 Task: Create a new task in Outlook with the subject 'New Employee Forms' and add a hyperlink to the text 'Mandatory form for the new employee to fill within 12 days.'
Action: Mouse moved to (10, 149)
Screenshot: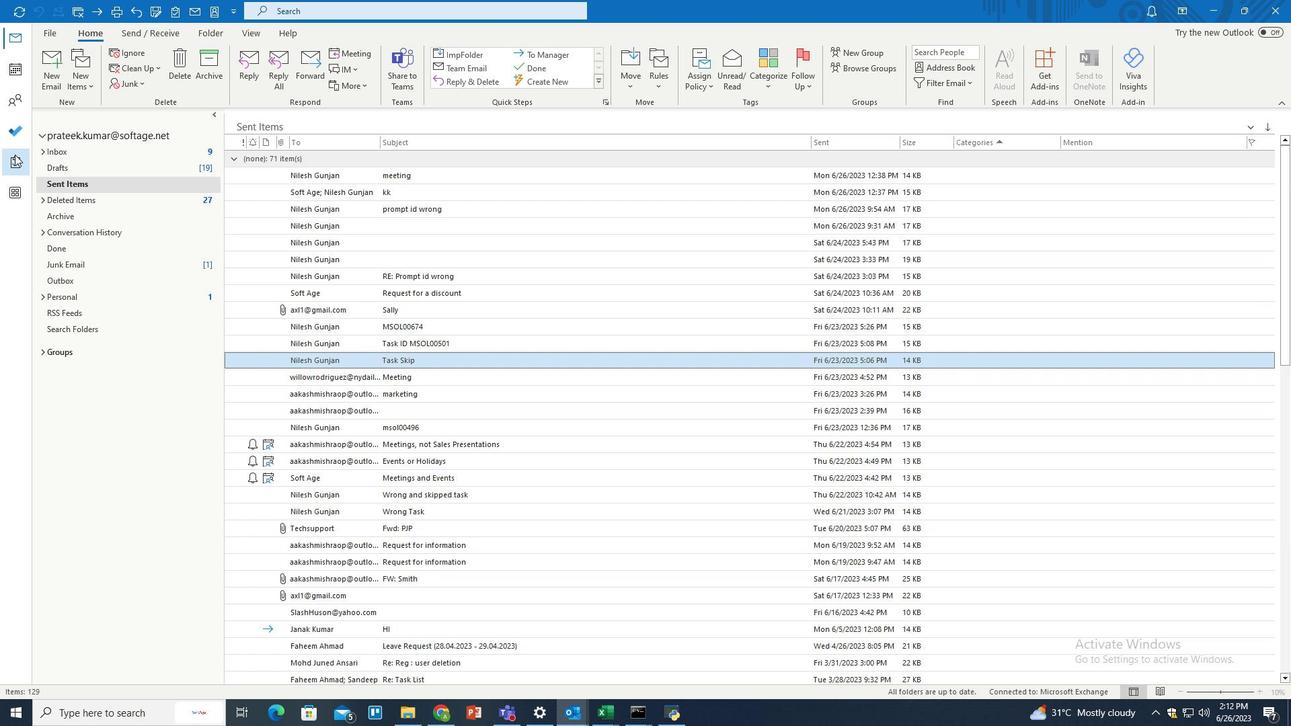 
Action: Mouse pressed left at (10, 149)
Screenshot: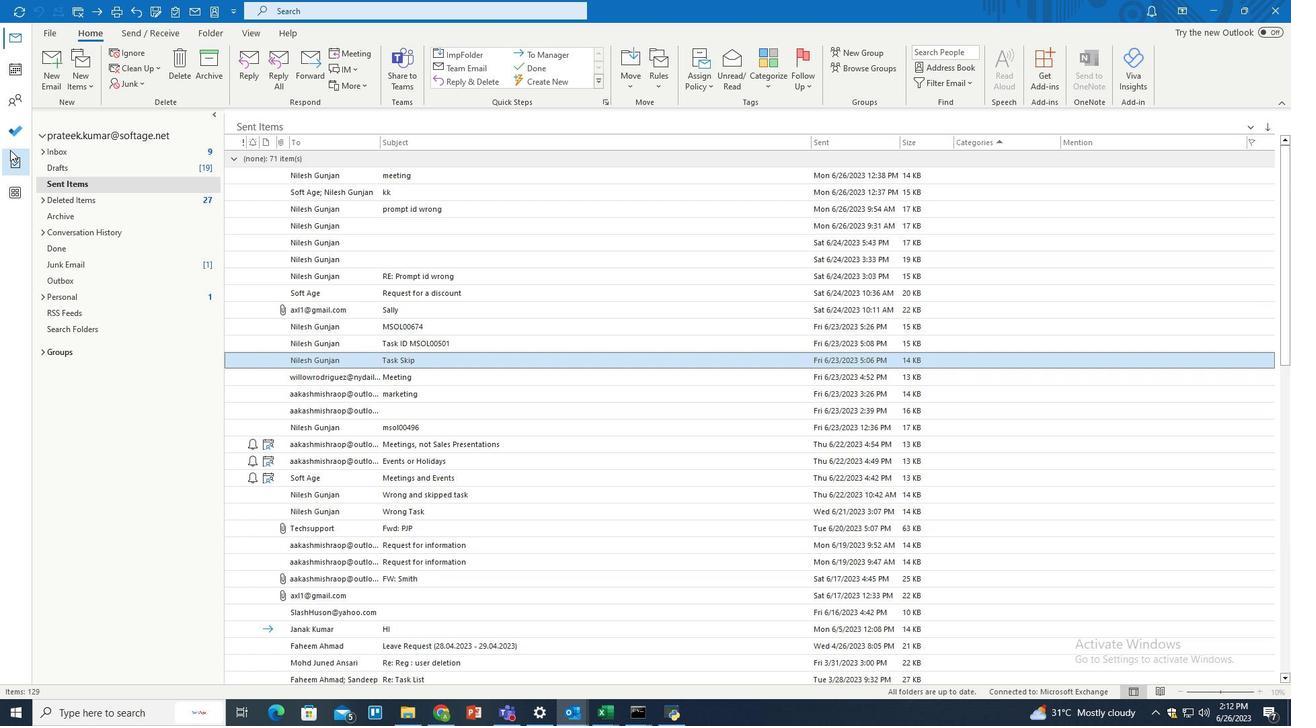 
Action: Mouse moved to (51, 68)
Screenshot: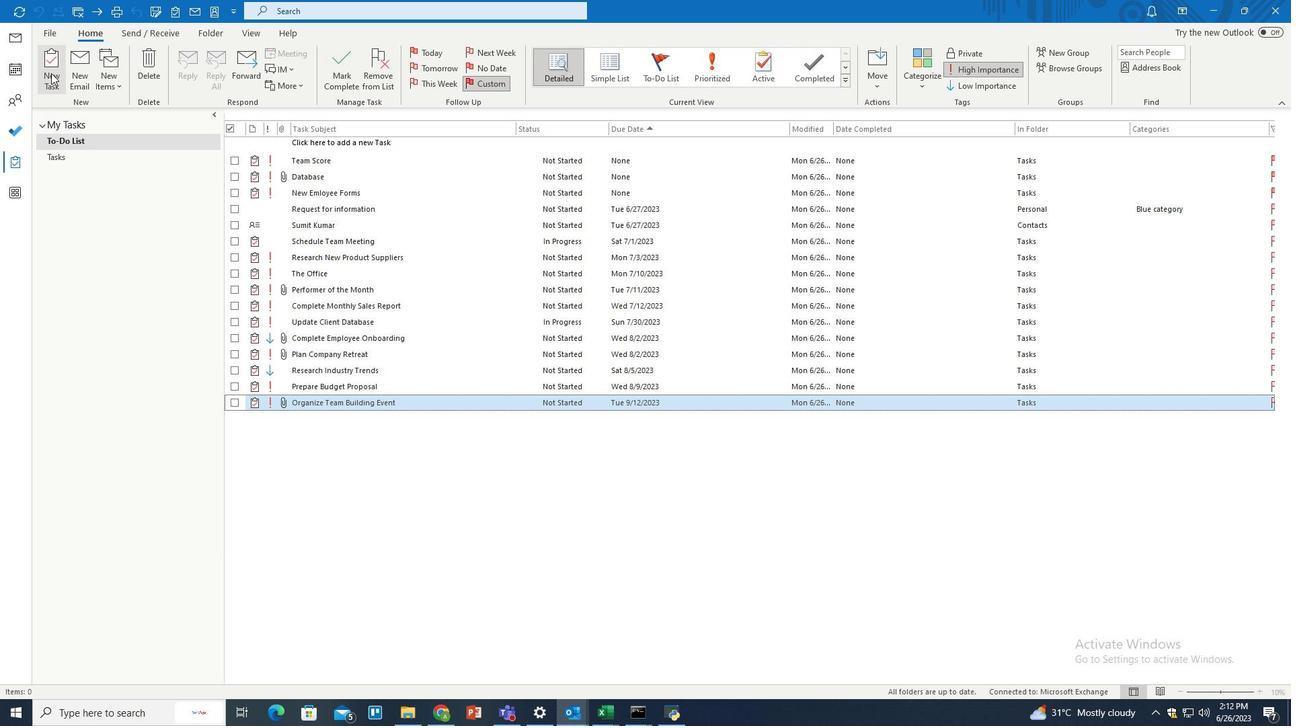 
Action: Mouse pressed left at (51, 68)
Screenshot: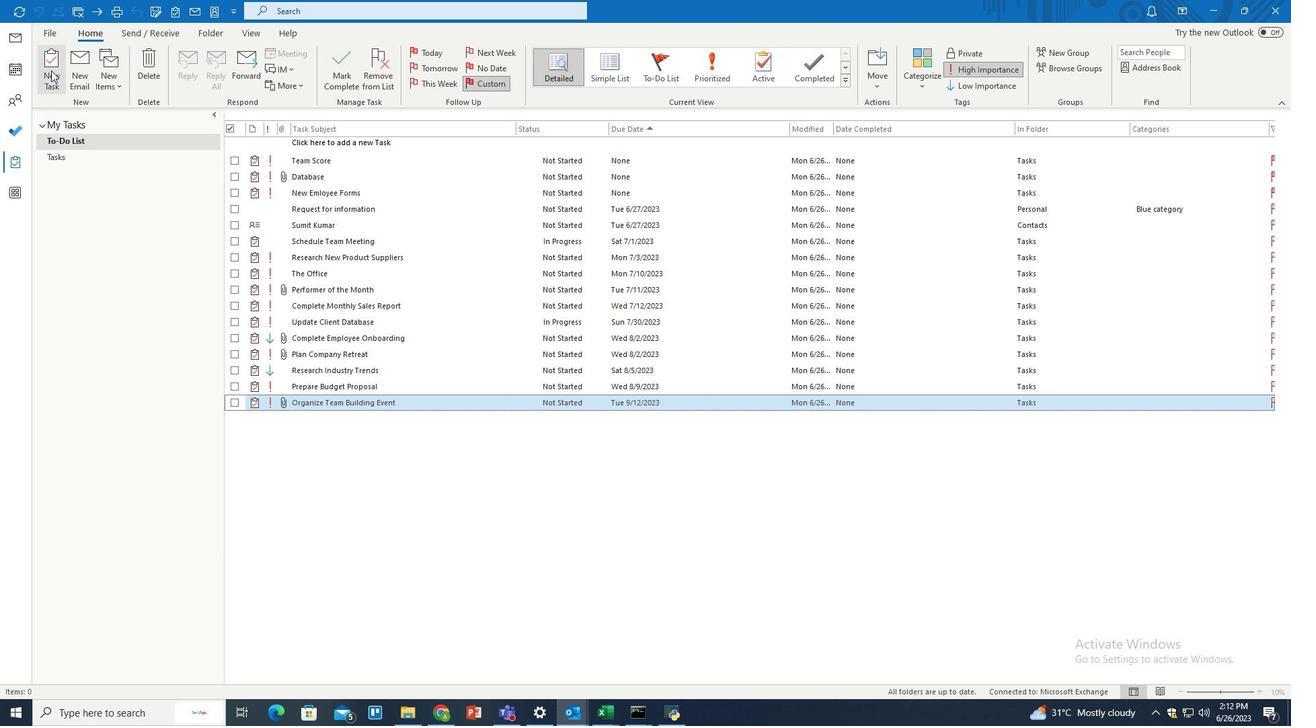 
Action: Mouse moved to (245, 135)
Screenshot: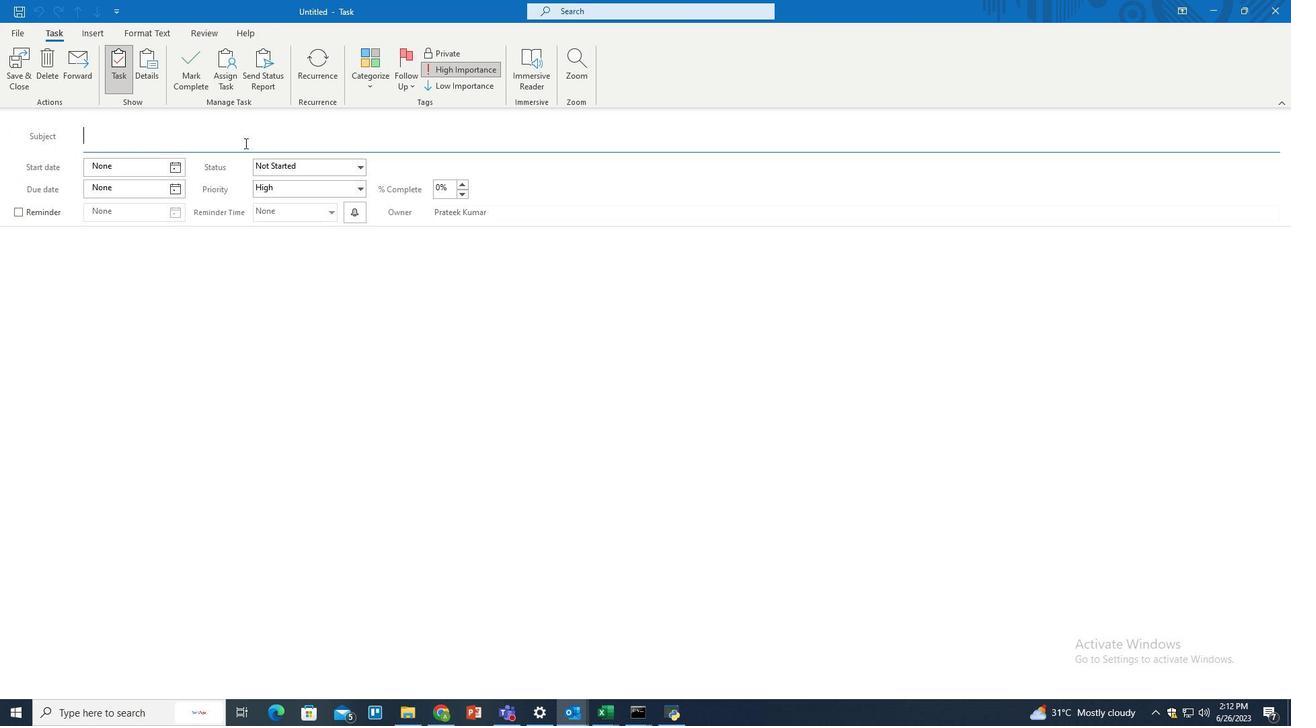 
Action: Mouse pressed left at (245, 135)
Screenshot: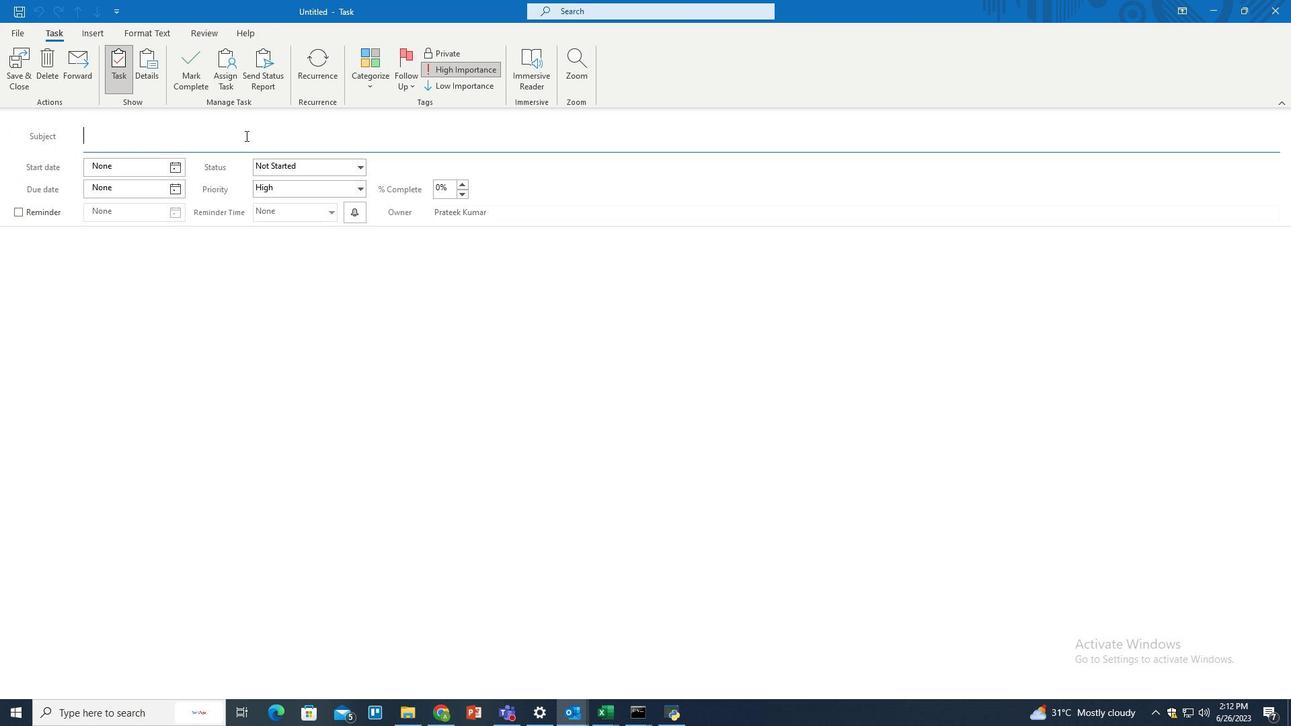 
Action: Mouse moved to (248, 137)
Screenshot: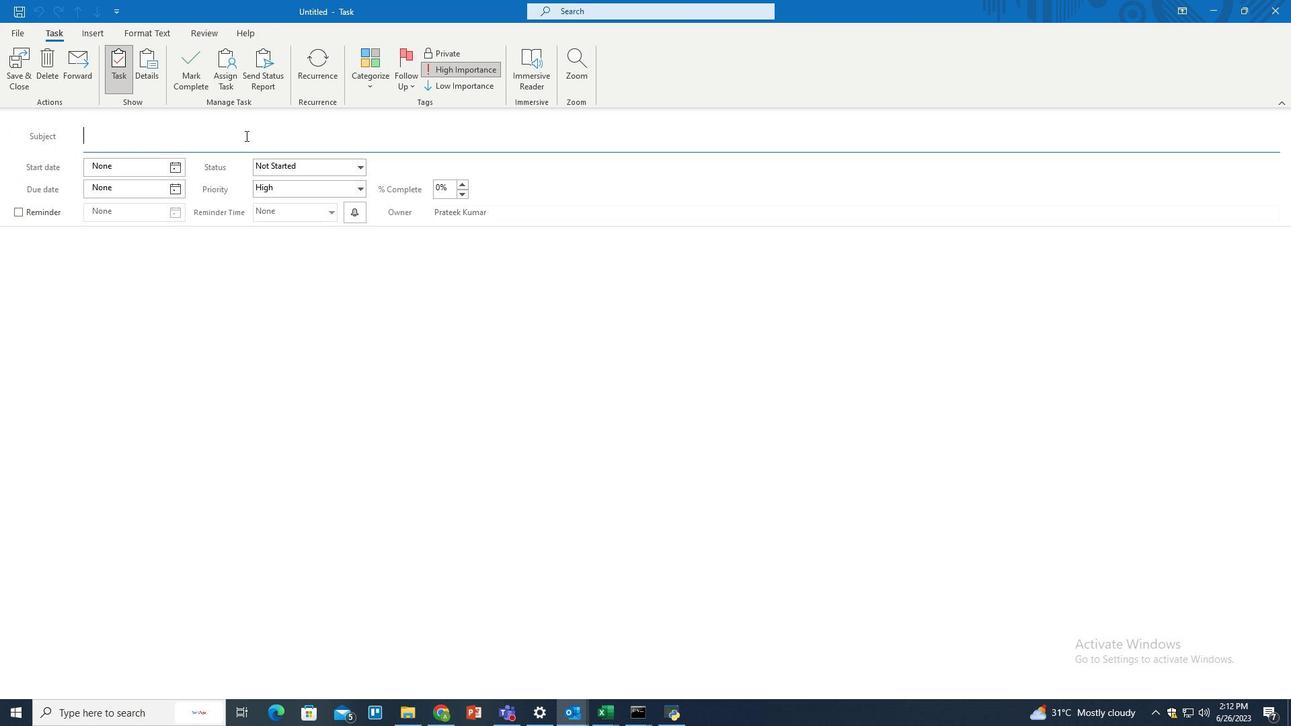 
Action: Key pressed <Key.shift>New<Key.space><Key.shift>Emloyee<Key.space><Key.shift>Forms
Screenshot: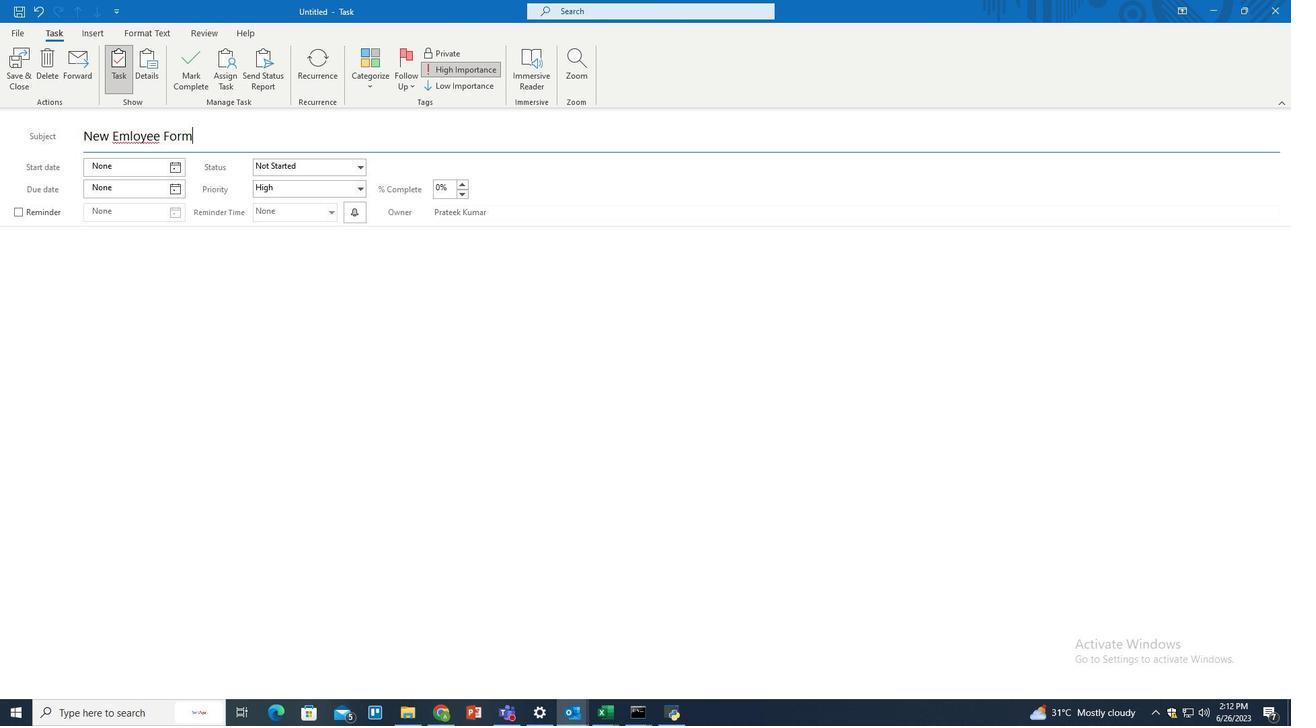 
Action: Mouse moved to (297, 273)
Screenshot: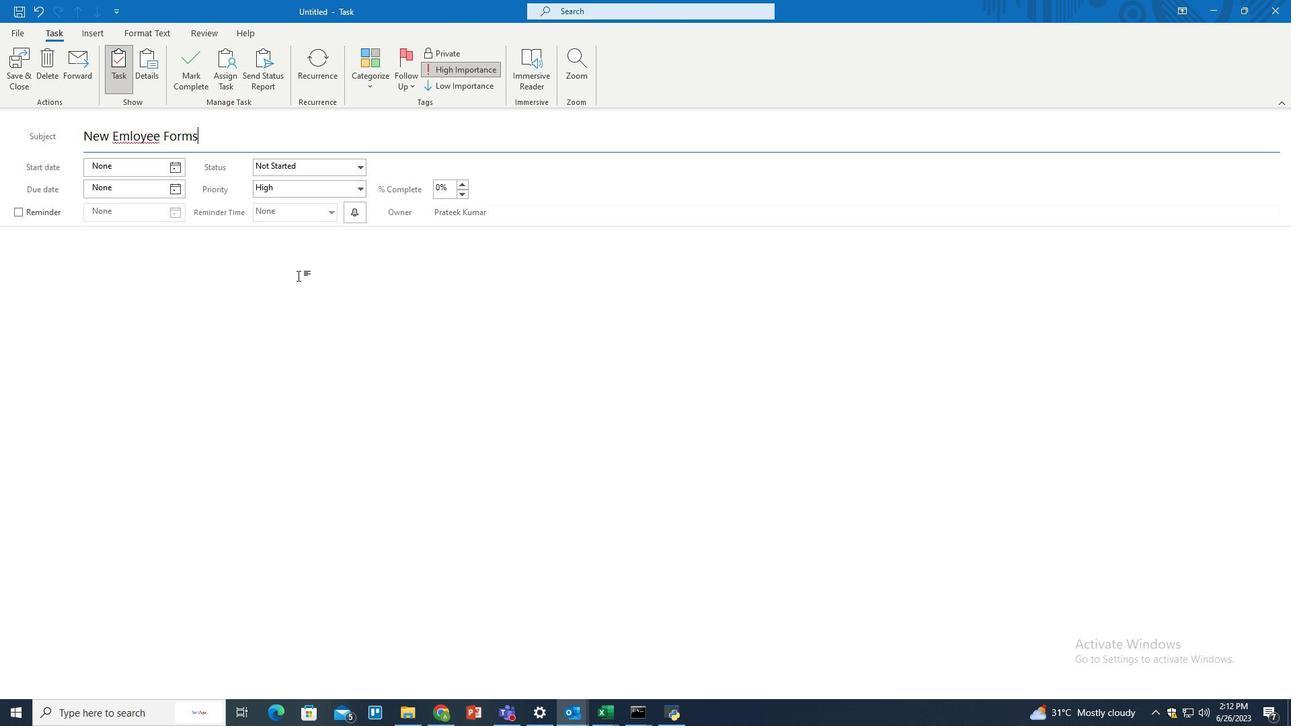 
Action: Mouse pressed left at (297, 273)
Screenshot: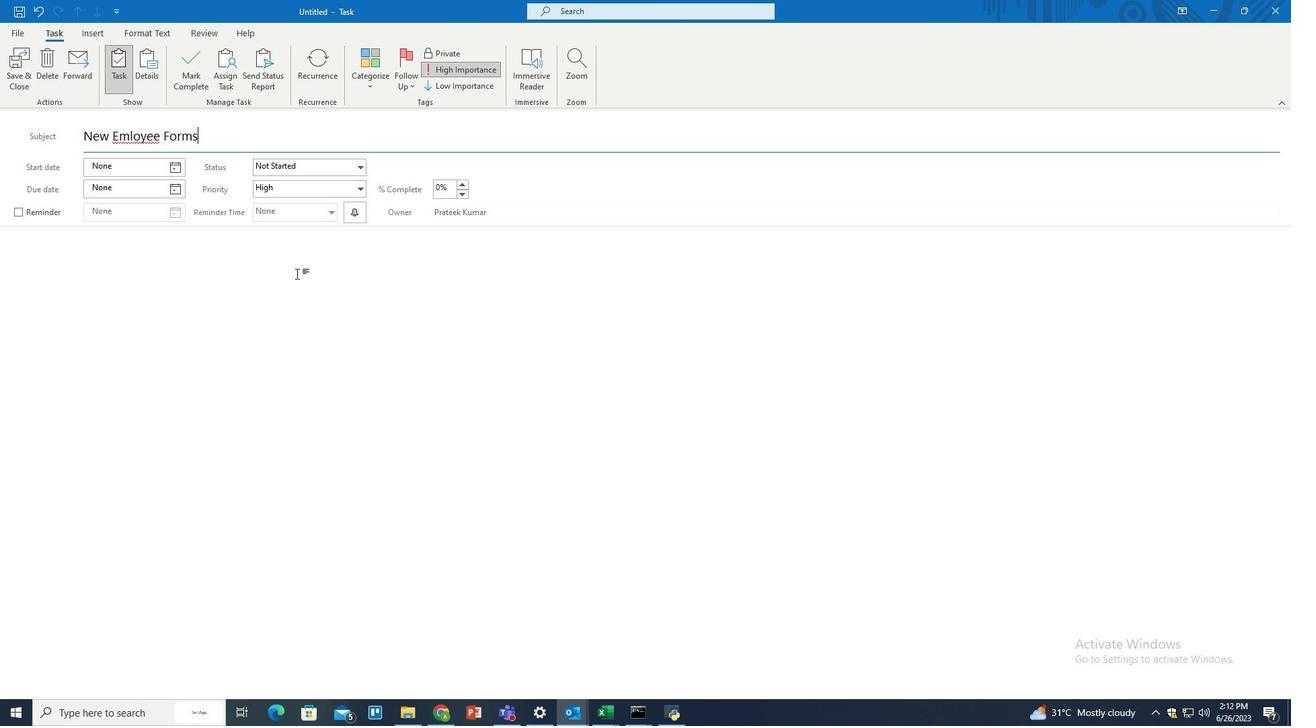 
Action: Key pressed <Key.shift>Mandar<Key.backspace>tory<Key.space>form<Key.space>for<Key.space>the<Key.space>new<Key.space>employee<Key.space>to<Key.space>fill<Key.space>within<Key.space>12<Key.space>days.
Screenshot: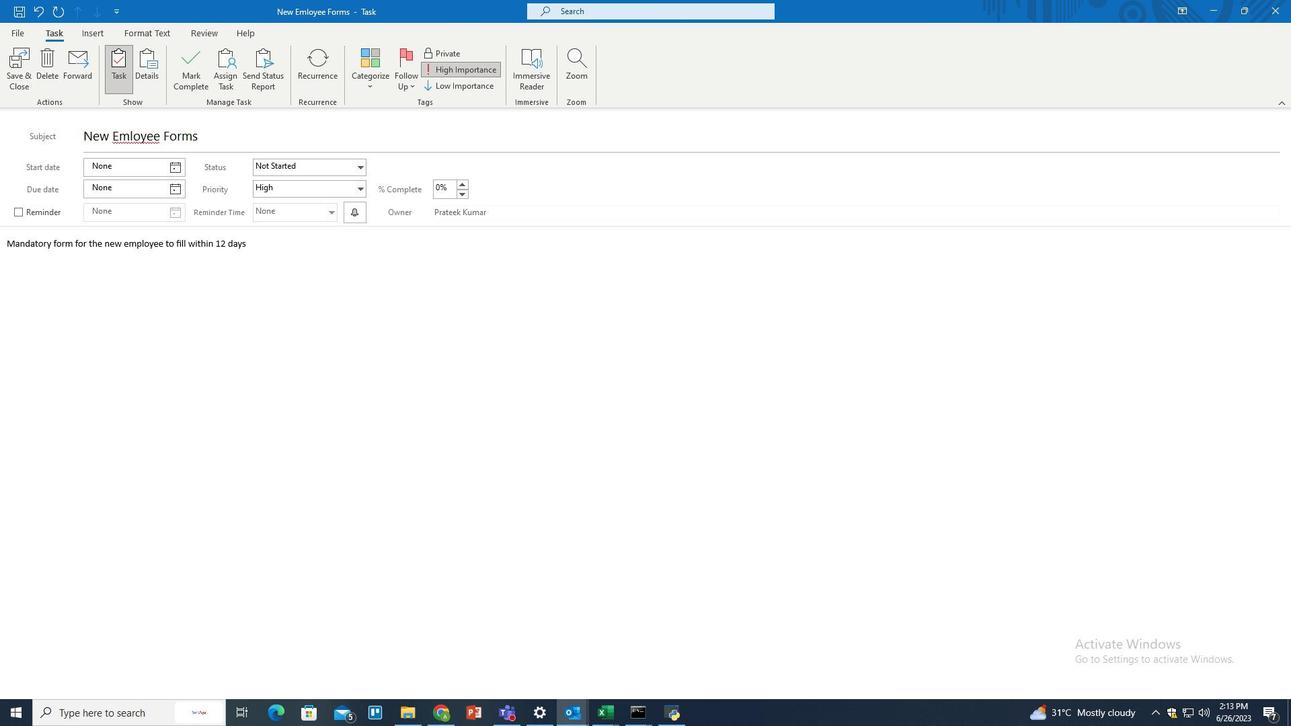 
Action: Mouse moved to (374, 252)
Screenshot: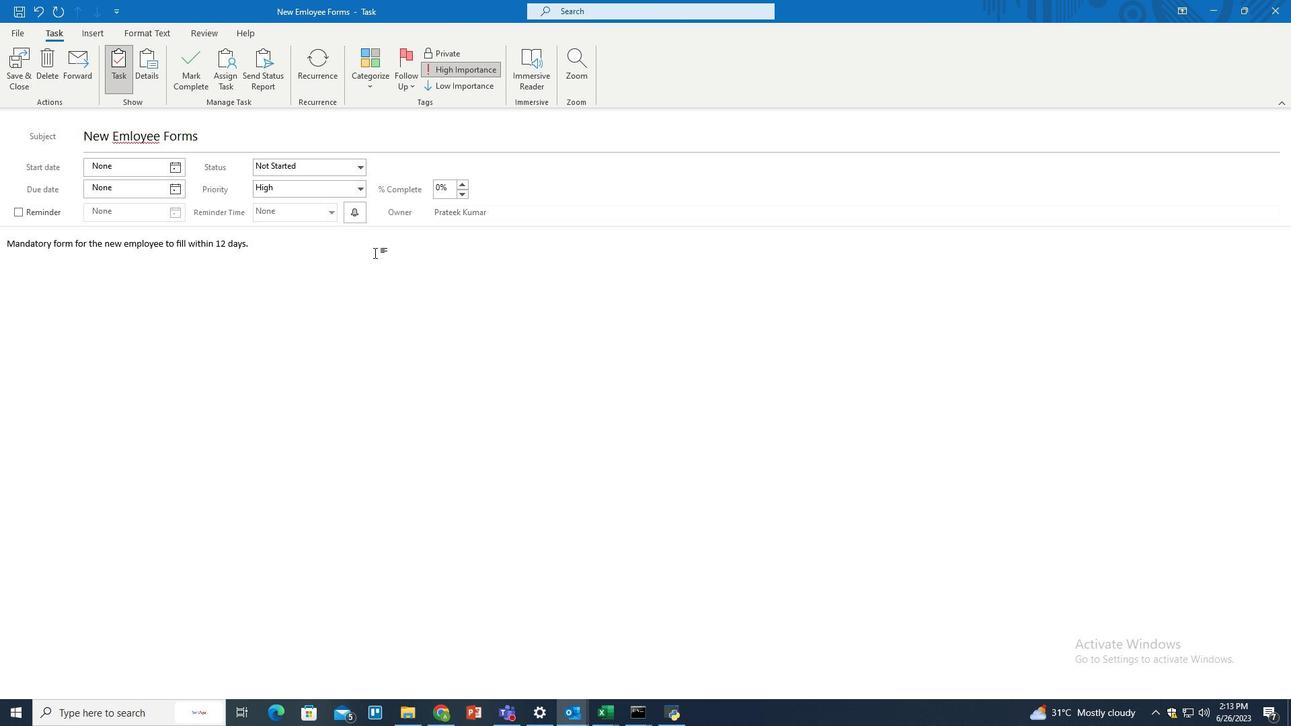 
Action: Mouse pressed left at (374, 252)
Screenshot: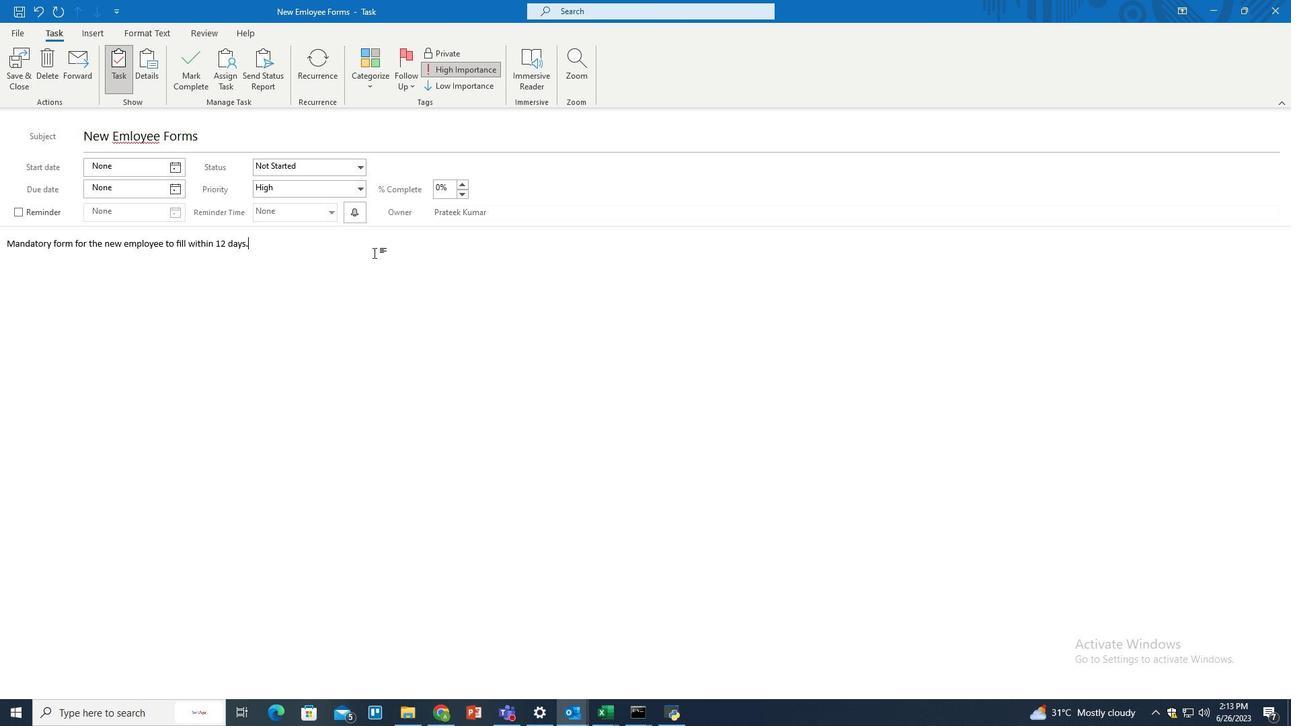 
Action: Mouse moved to (151, 240)
Screenshot: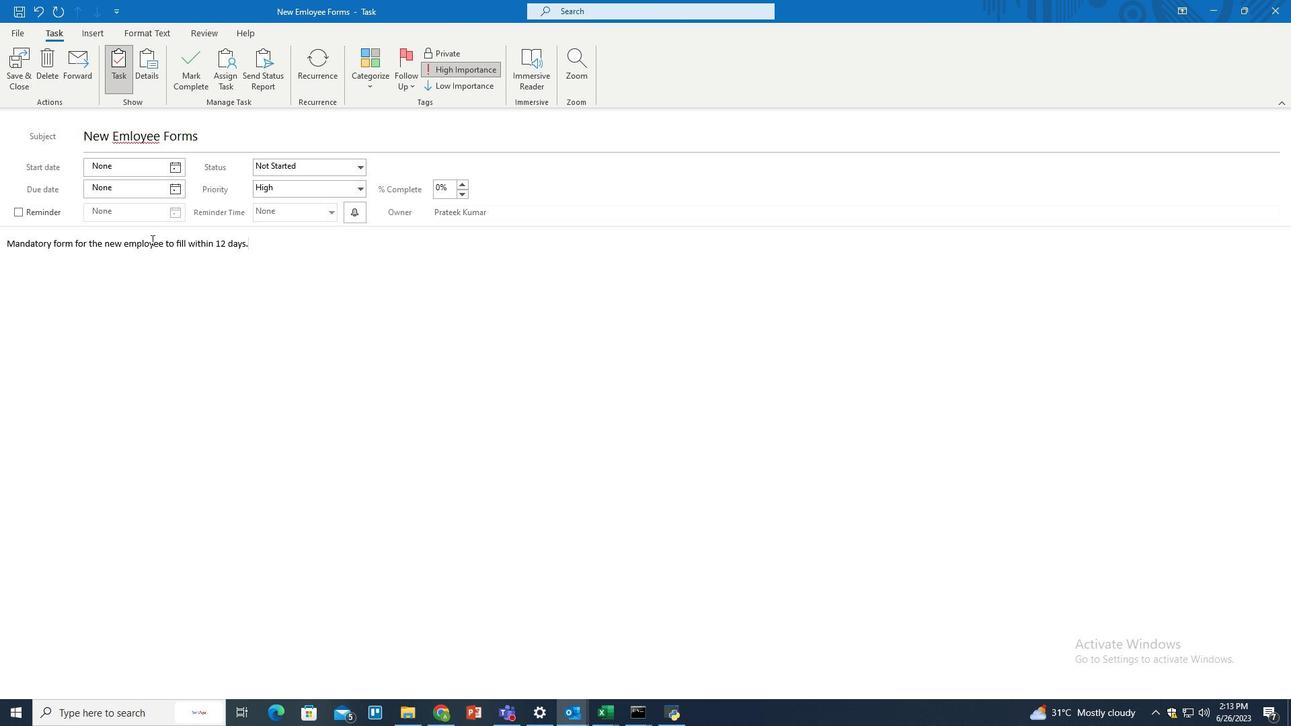 
Action: Mouse pressed left at (151, 240)
Screenshot: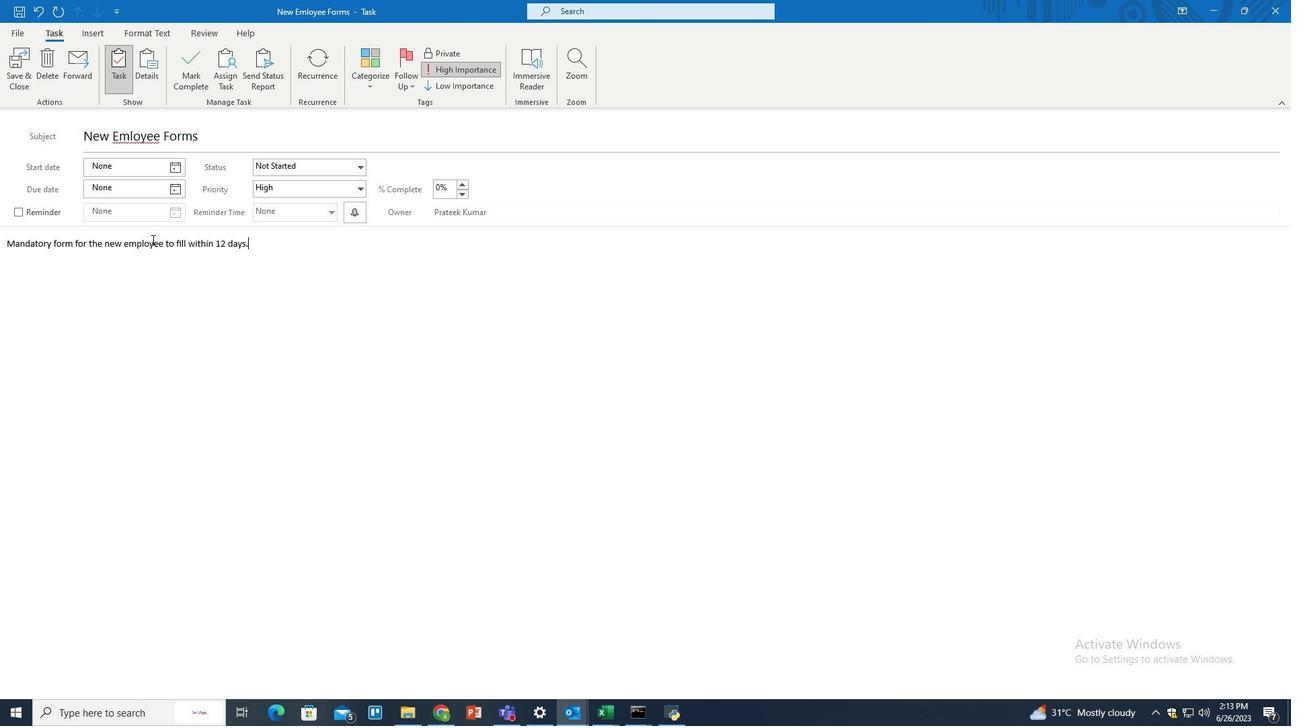 
Action: Mouse pressed left at (151, 240)
Screenshot: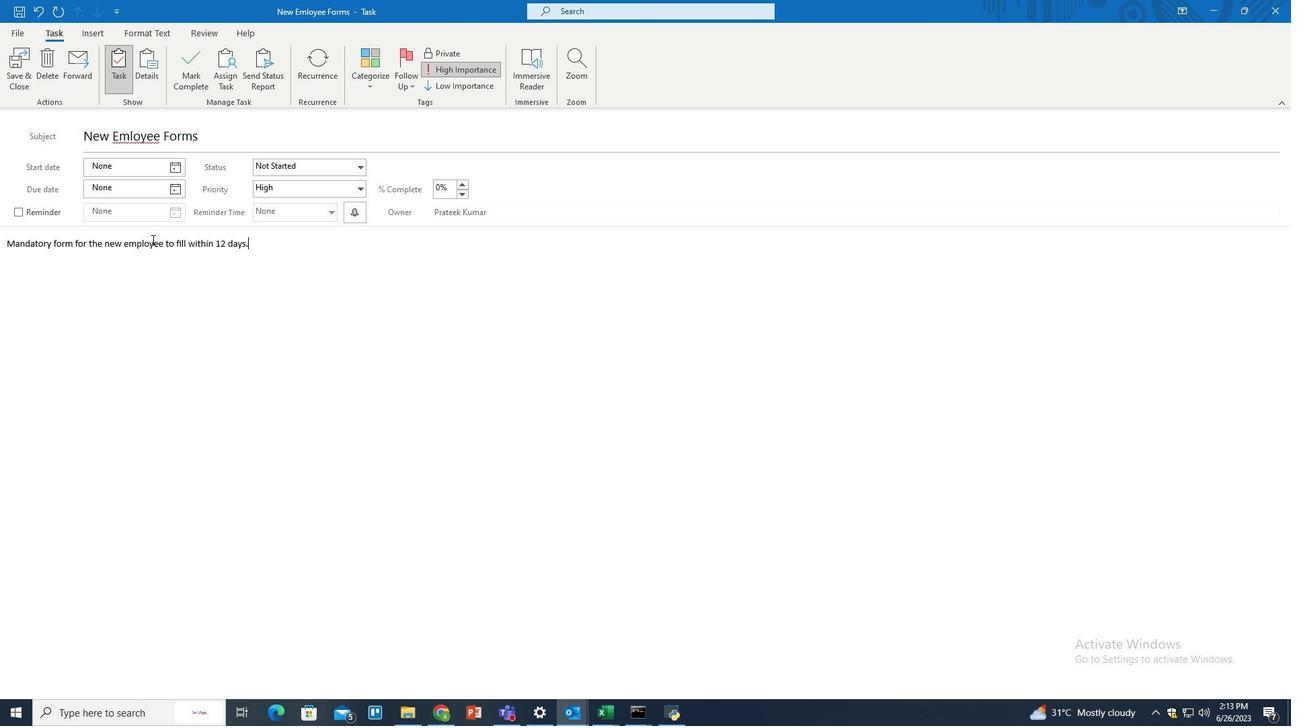 
Action: Mouse pressed left at (151, 240)
Screenshot: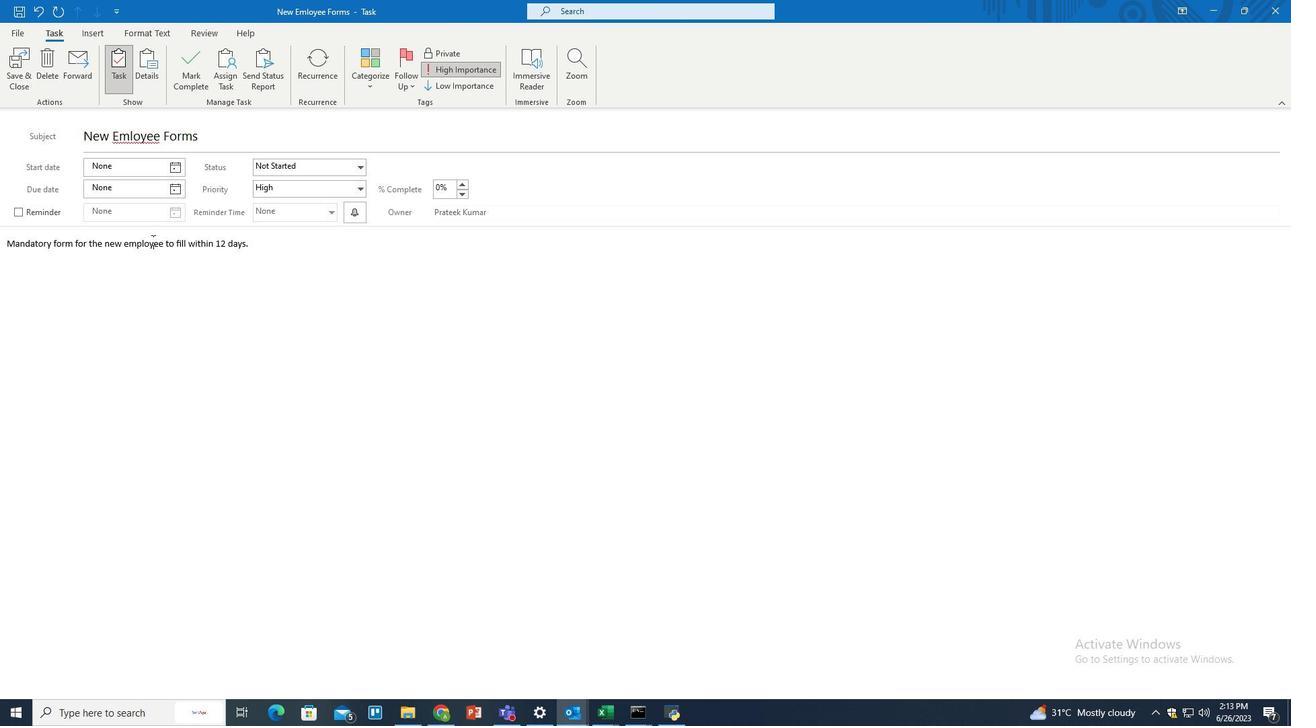 
Action: Mouse moved to (104, 37)
Screenshot: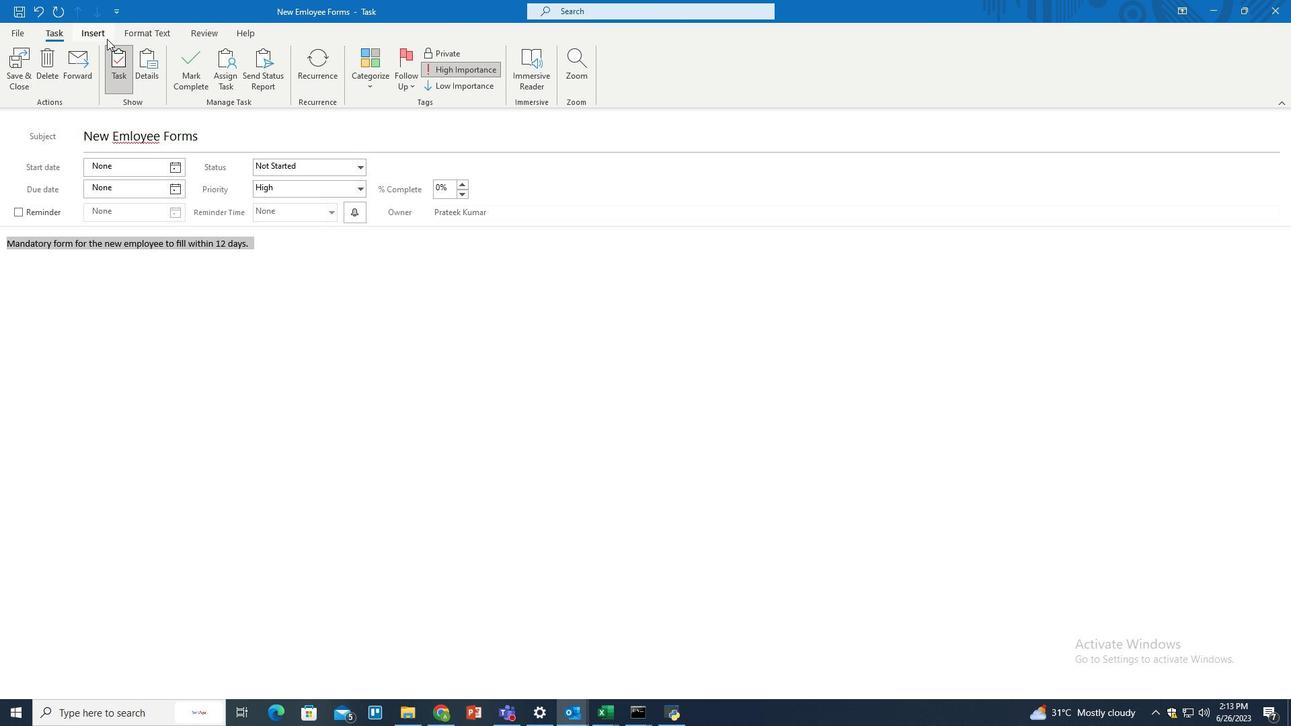 
Action: Mouse pressed left at (104, 37)
Screenshot: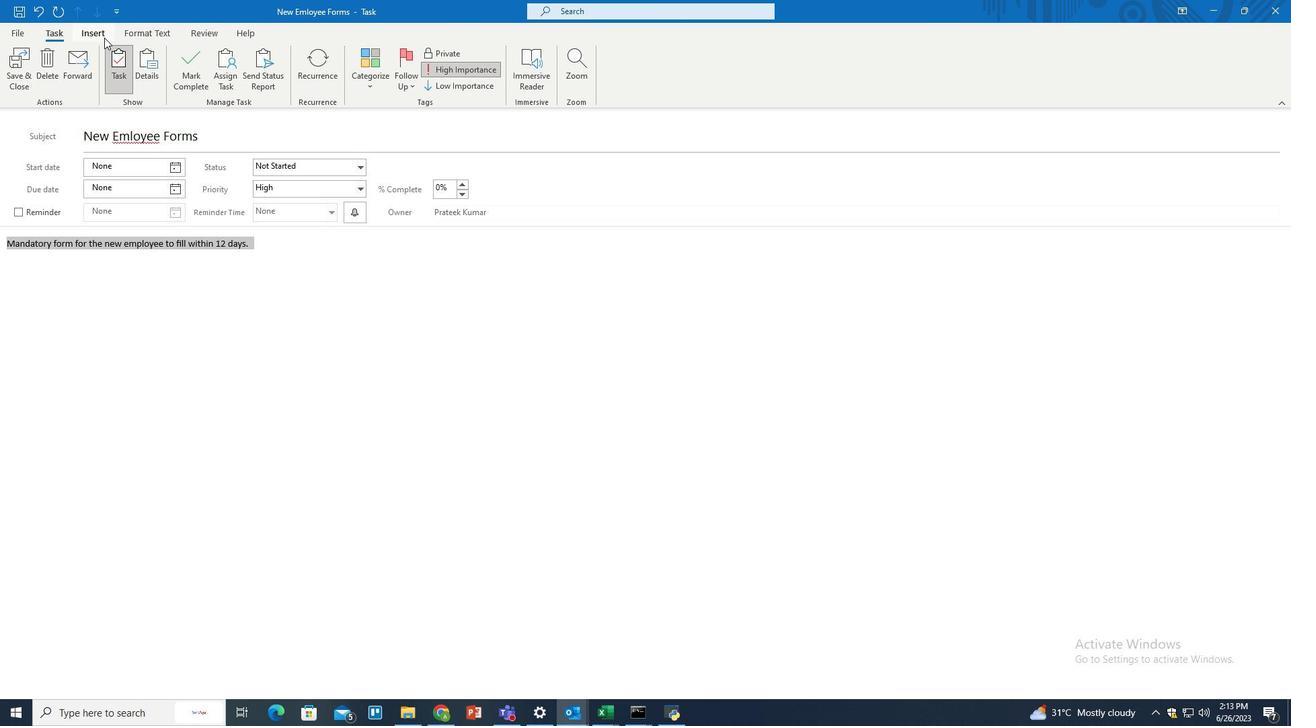 
Action: Mouse moved to (552, 61)
Screenshot: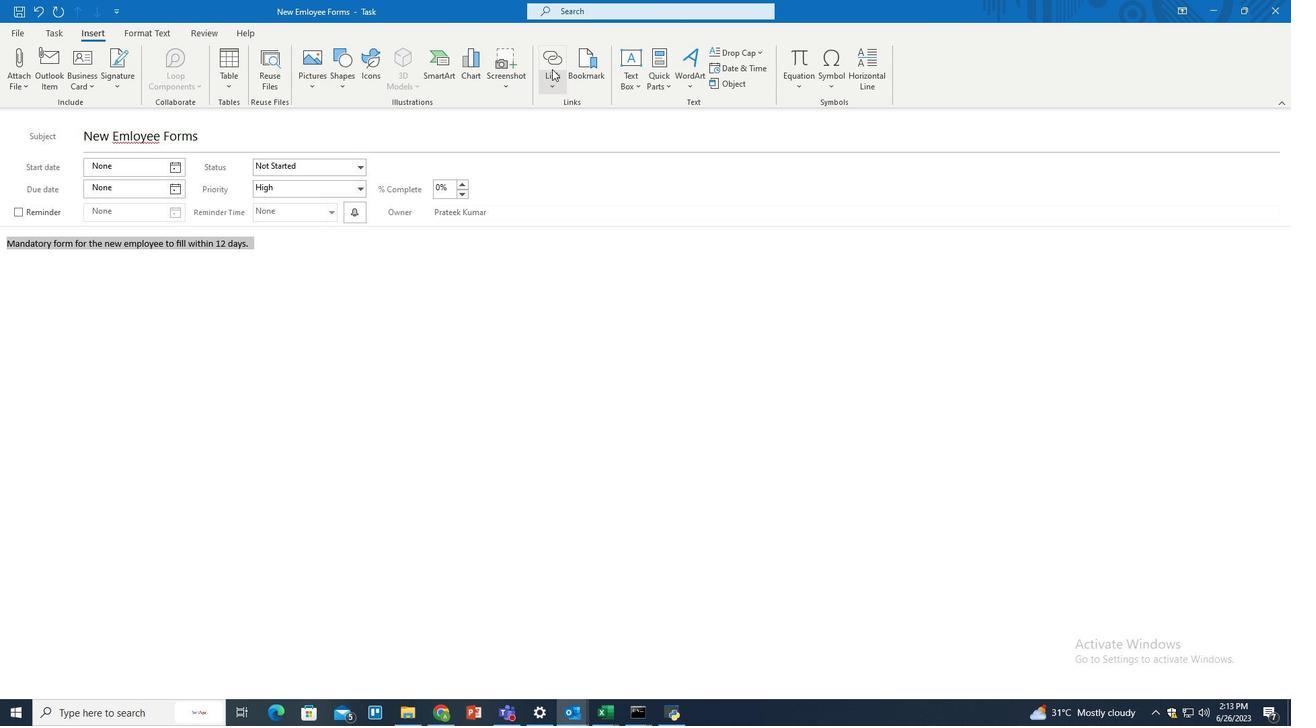 
Action: Mouse pressed left at (552, 61)
Screenshot: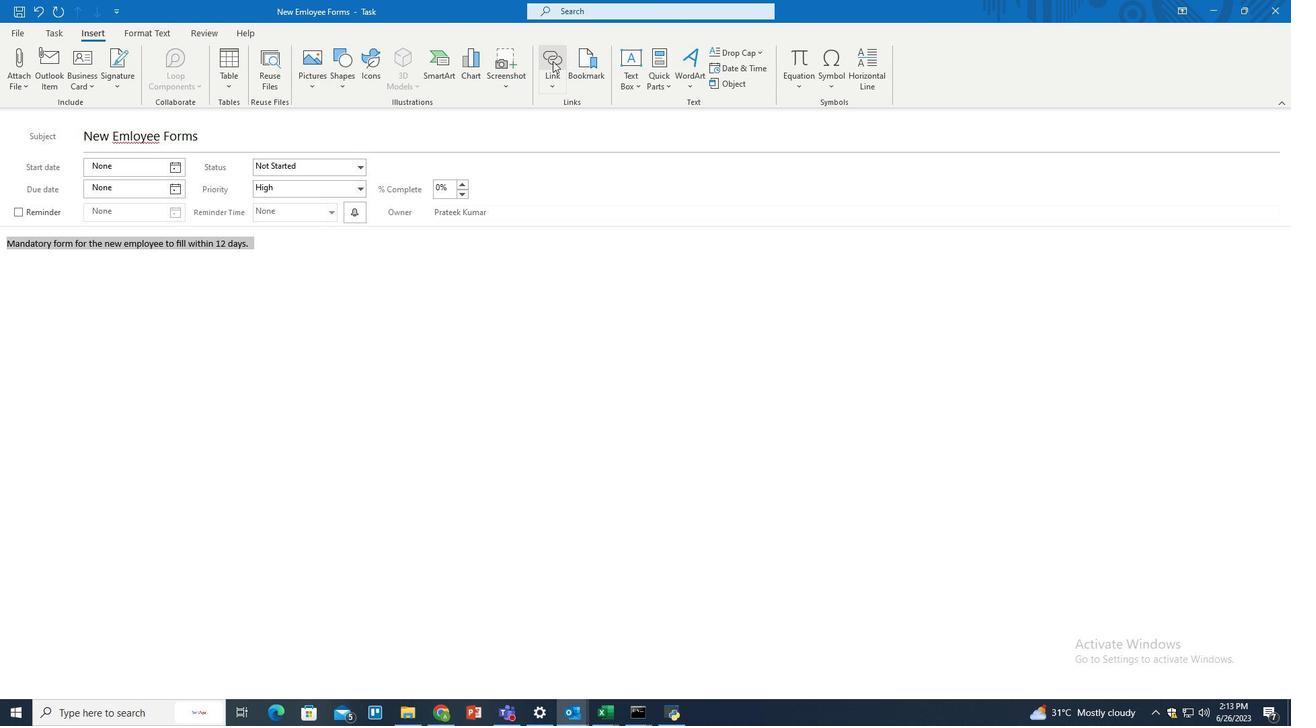 
Action: Mouse moved to (782, 413)
Screenshot: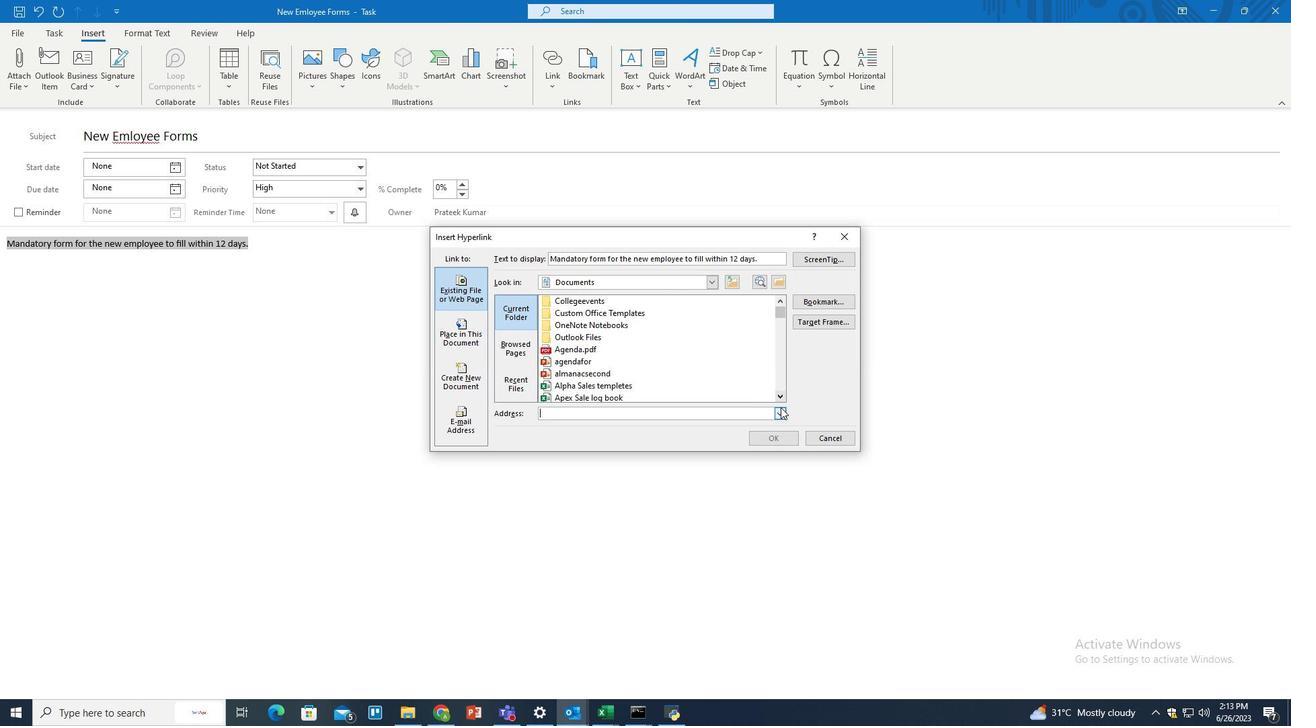 
Action: Mouse pressed left at (782, 413)
Screenshot: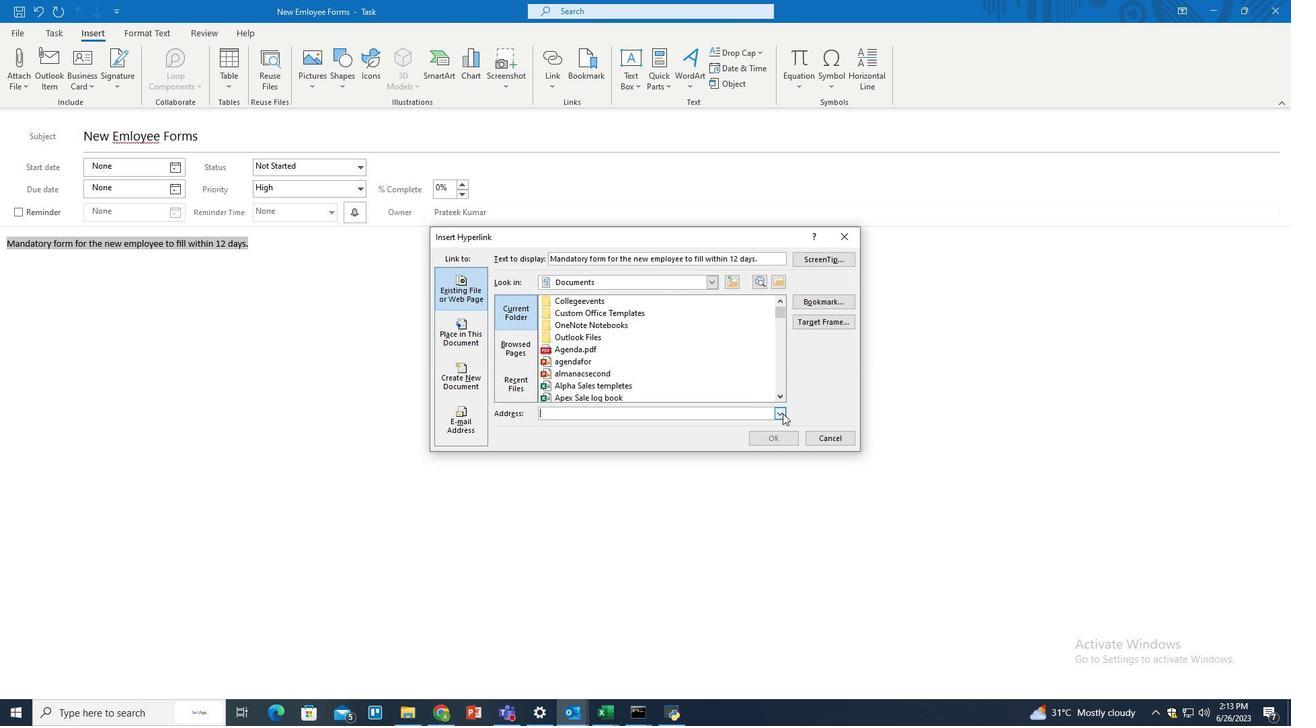
Action: Mouse moved to (787, 309)
Screenshot: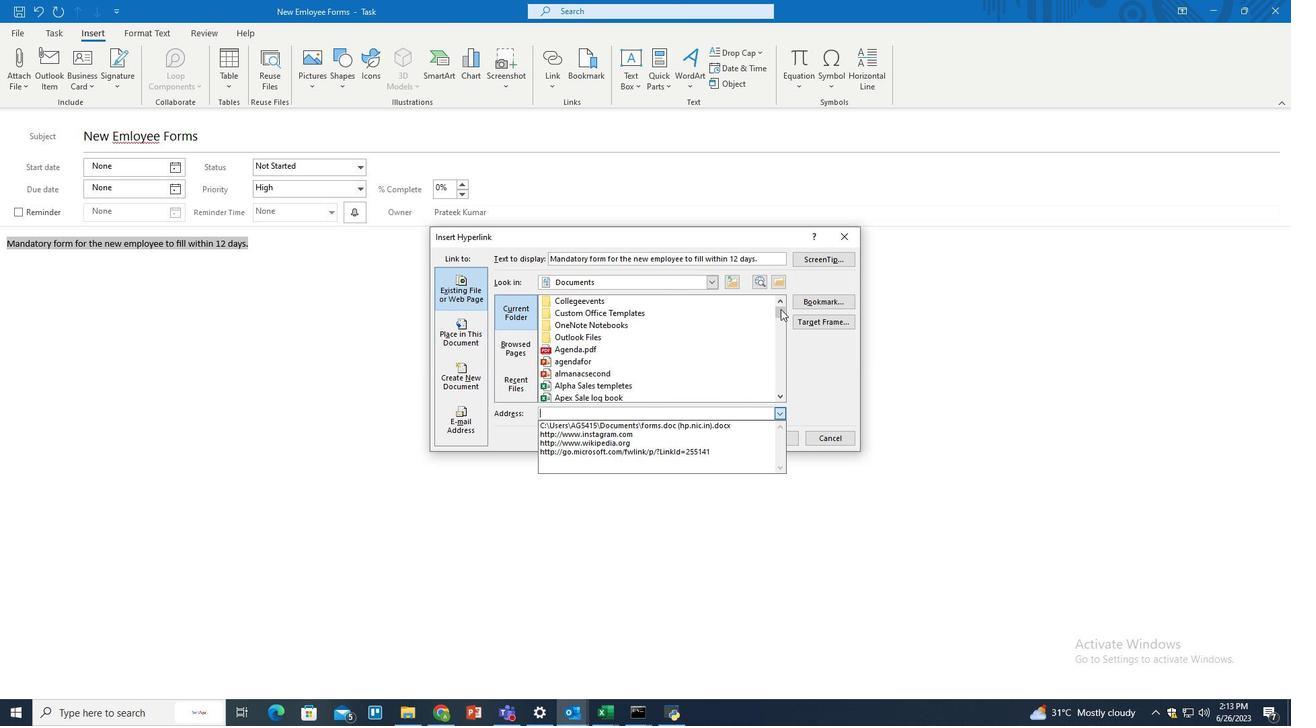 
Action: Mouse pressed left at (787, 309)
Screenshot: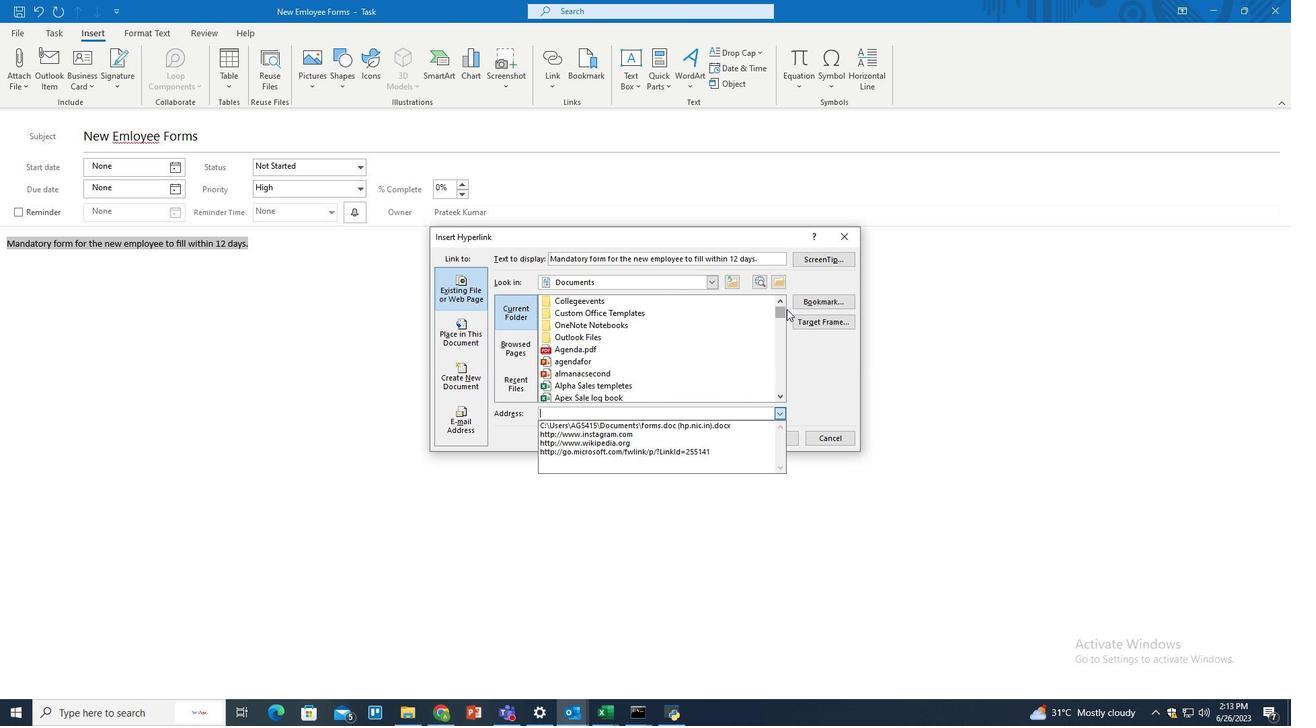 
Action: Mouse moved to (779, 311)
Screenshot: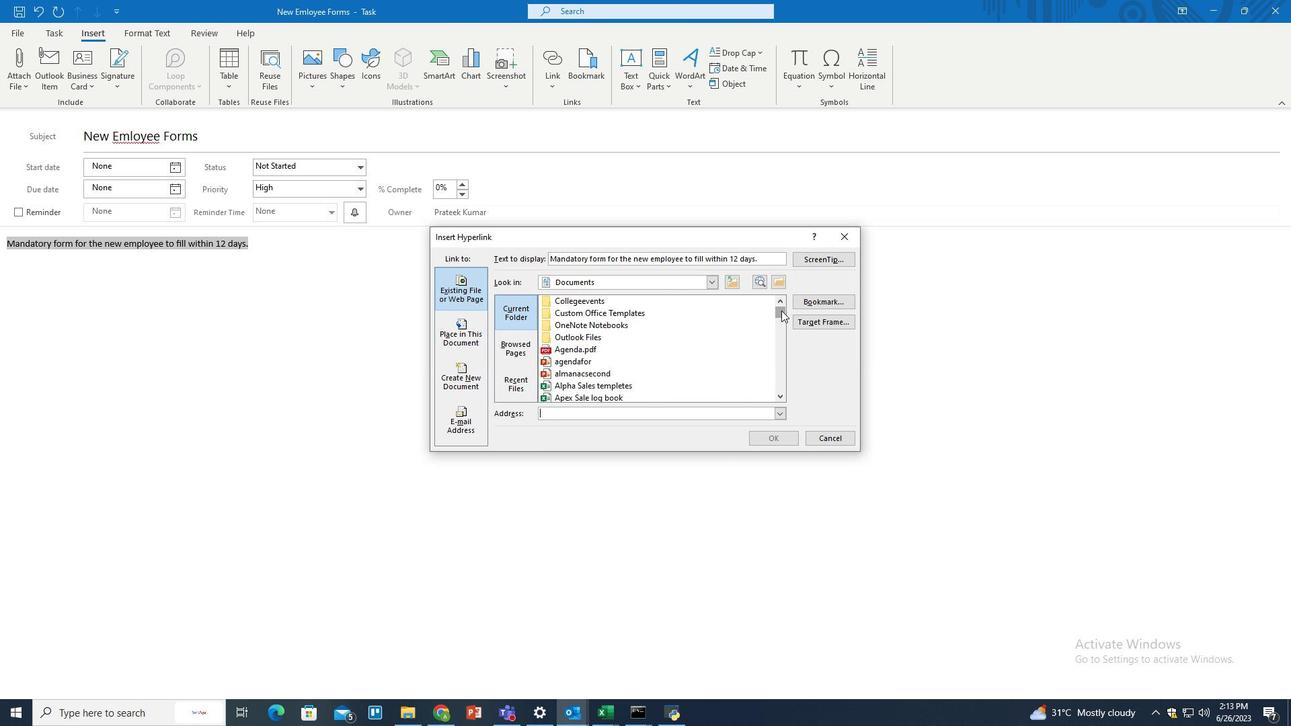 
Action: Mouse pressed left at (779, 311)
Screenshot: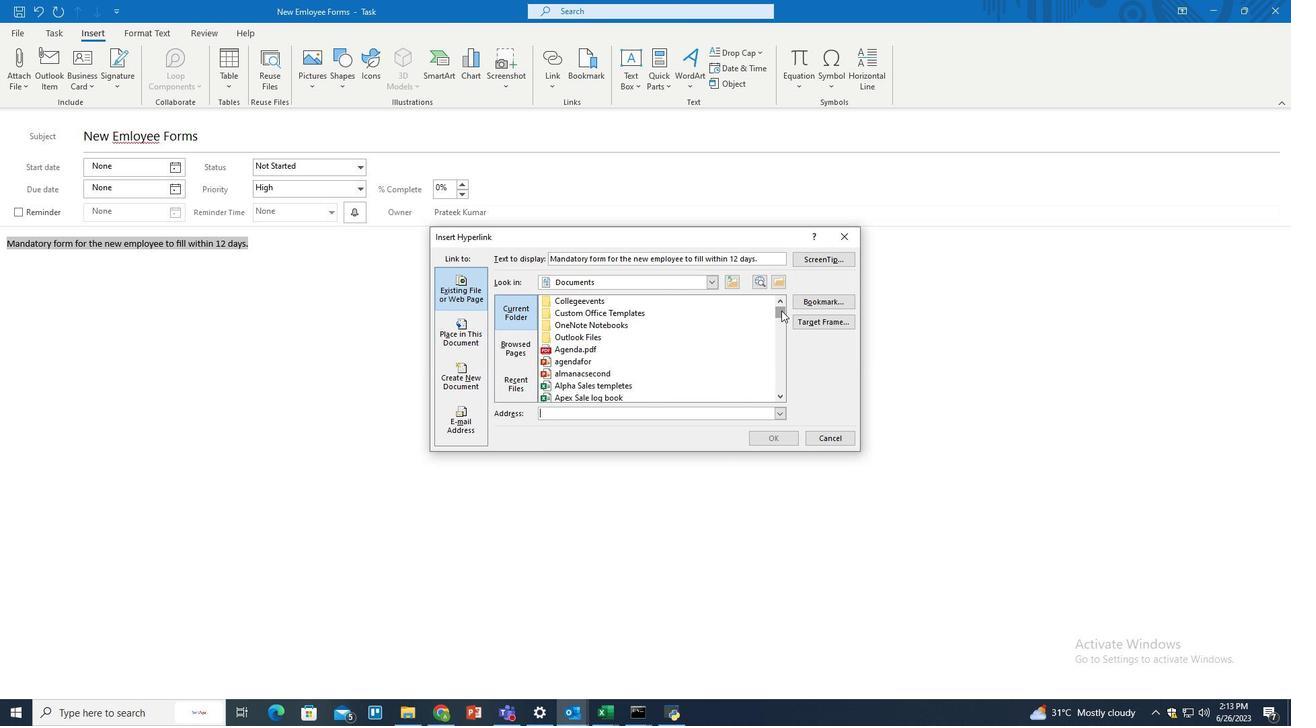 
Action: Mouse moved to (596, 373)
Screenshot: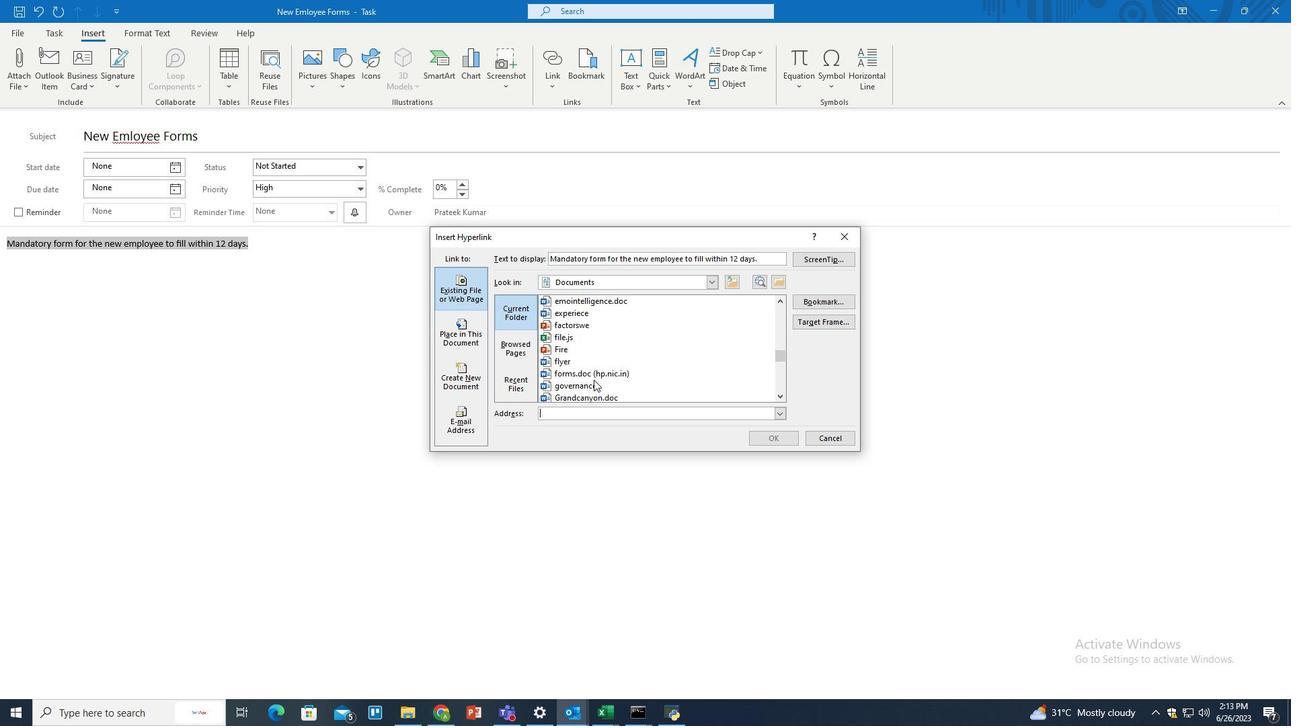 
Action: Mouse pressed left at (596, 373)
Screenshot: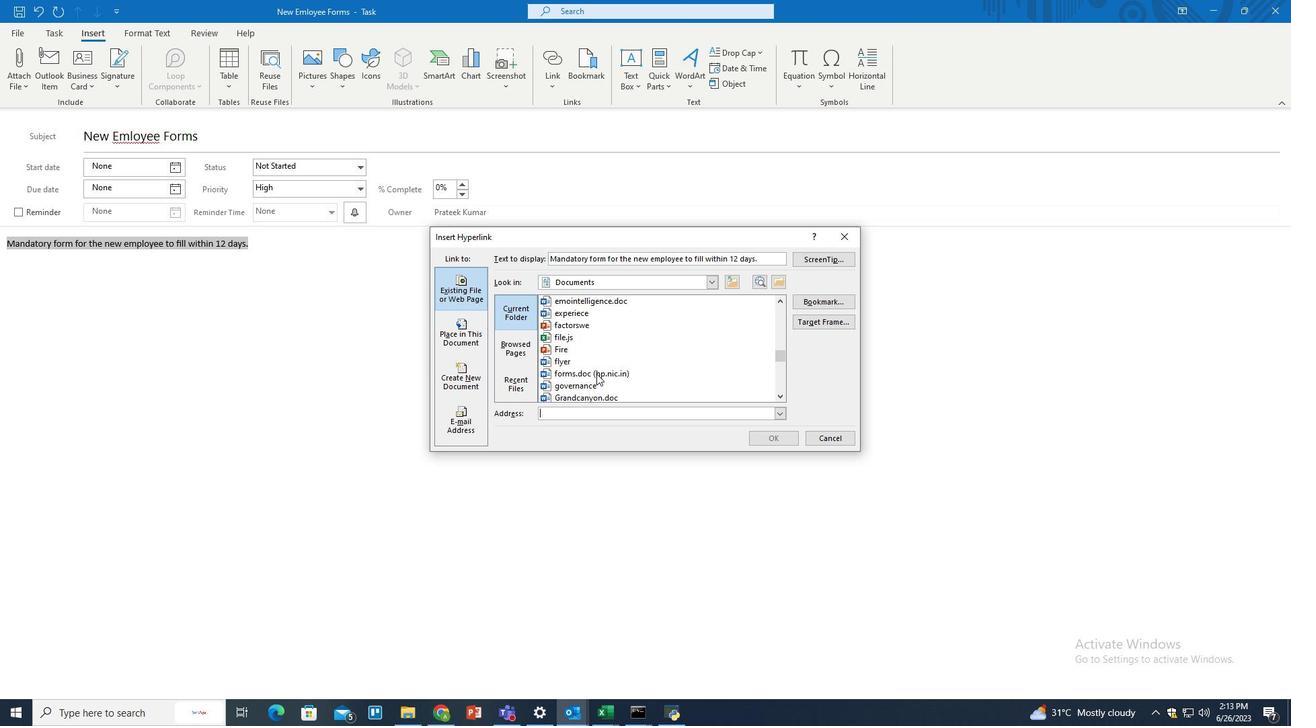 
Action: Mouse moved to (761, 437)
Screenshot: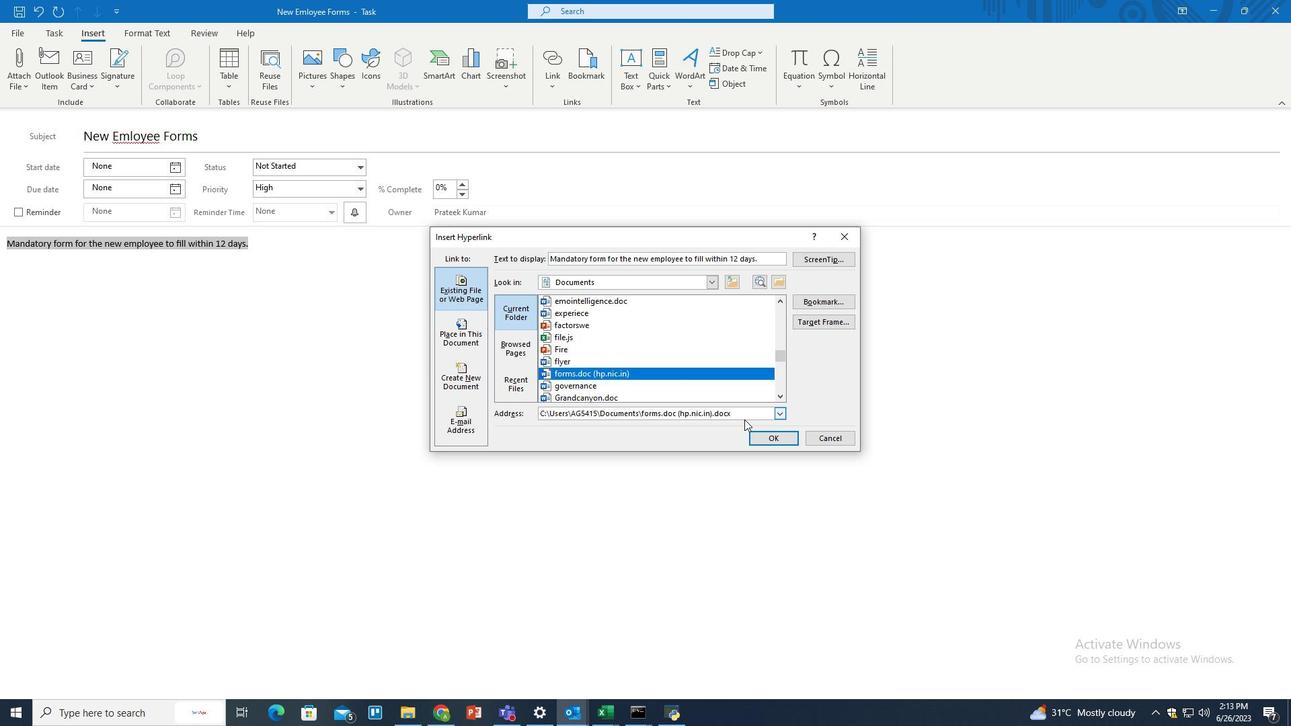 
Action: Mouse pressed left at (761, 437)
Screenshot: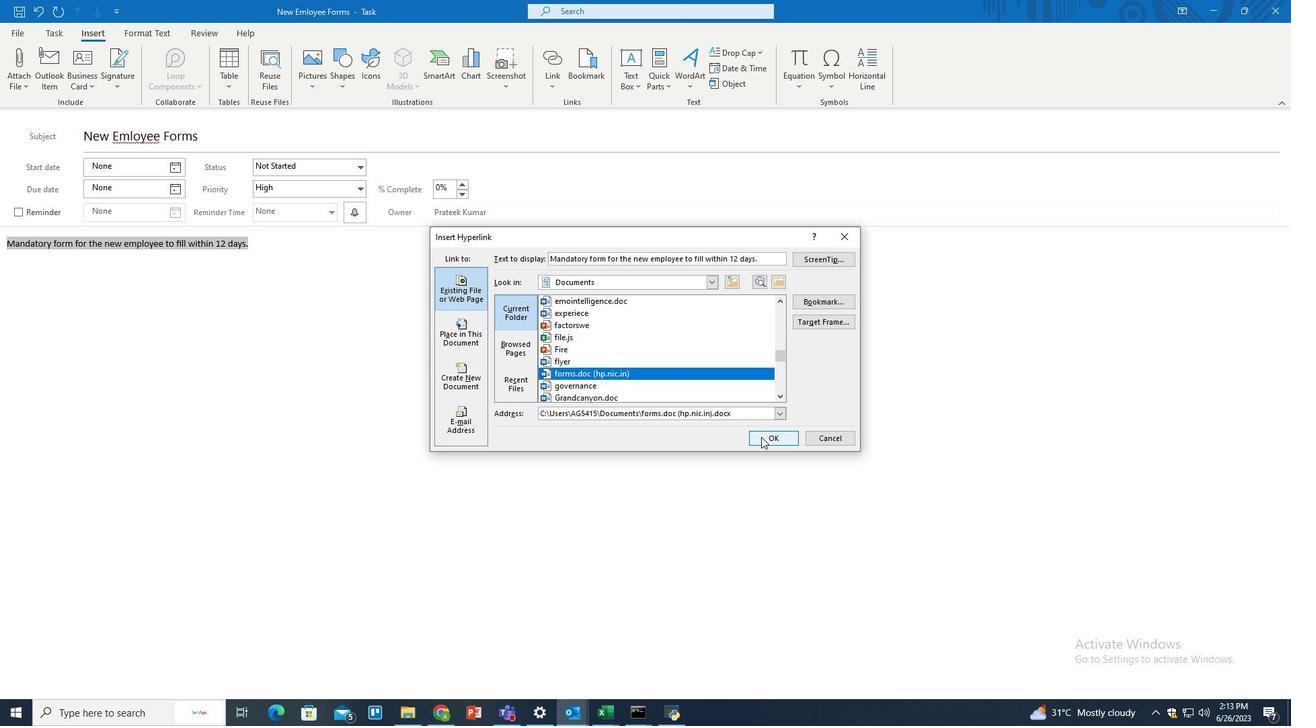 
Action: Mouse moved to (586, 61)
Screenshot: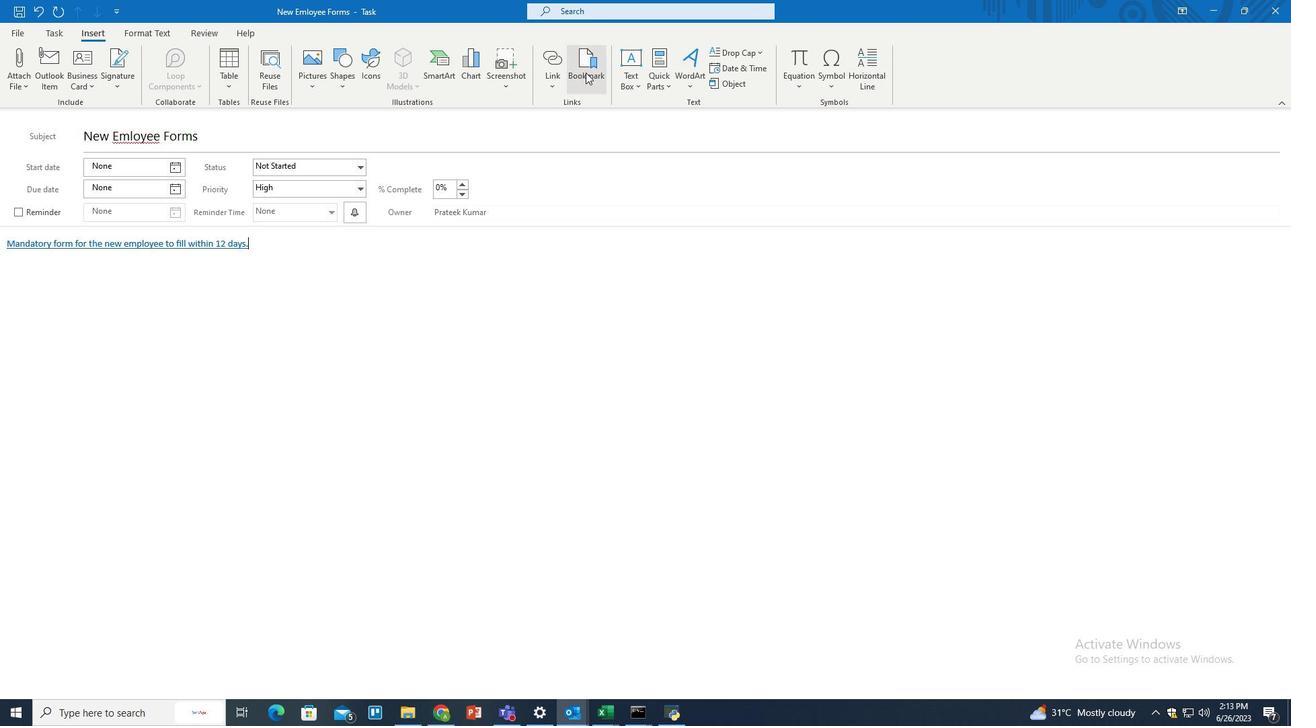 
Action: Mouse pressed left at (586, 61)
Screenshot: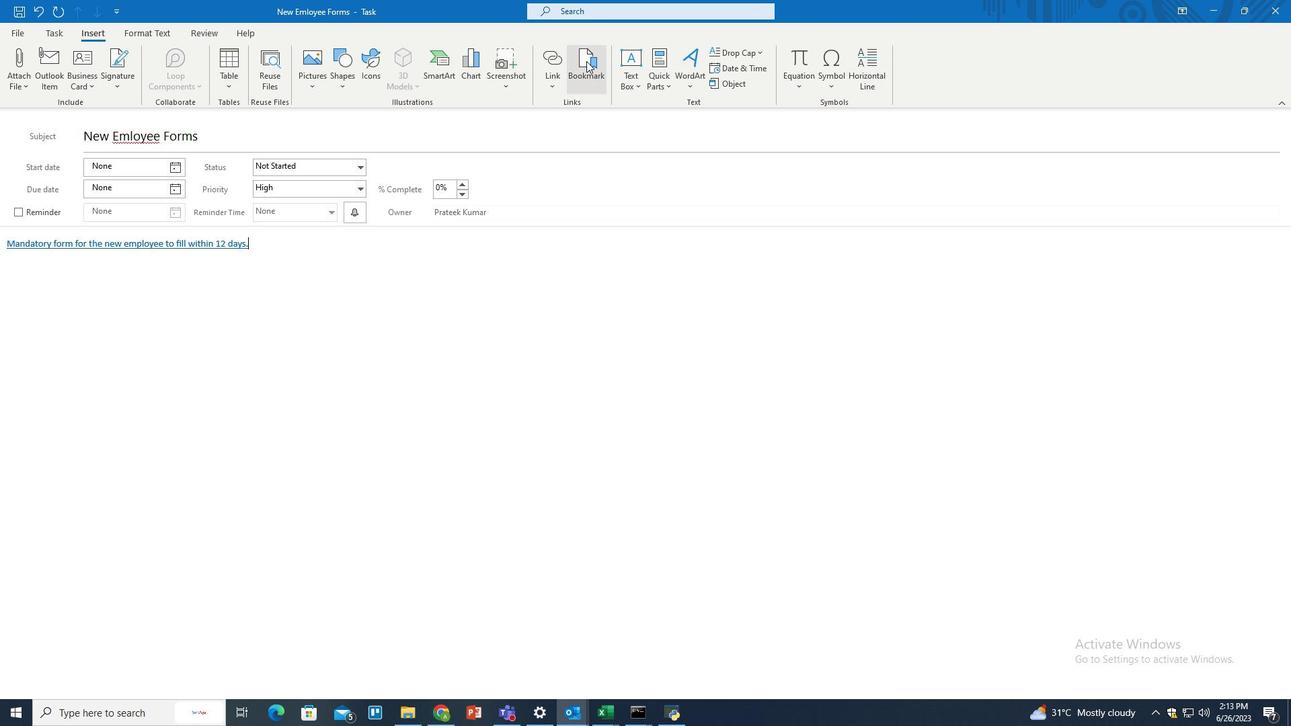 
Action: Mouse moved to (630, 273)
Screenshot: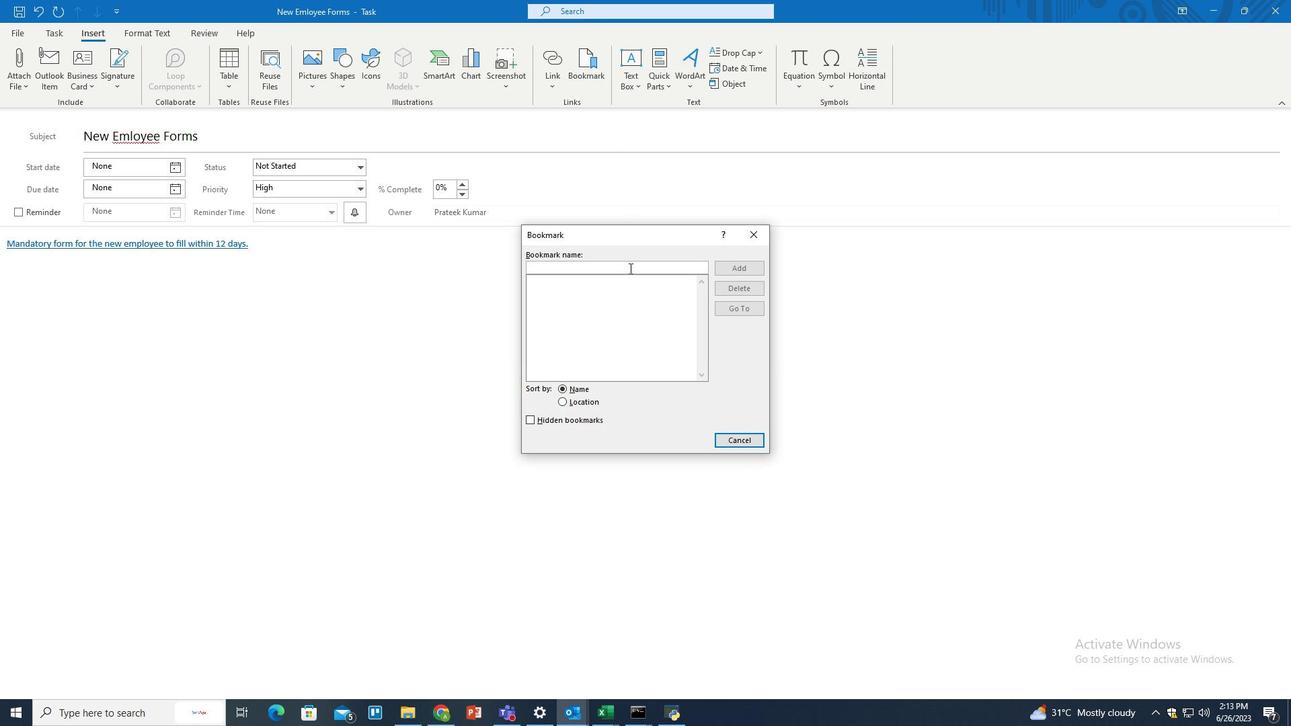 
Action: Key pressed <Key.shift>Employee
Screenshot: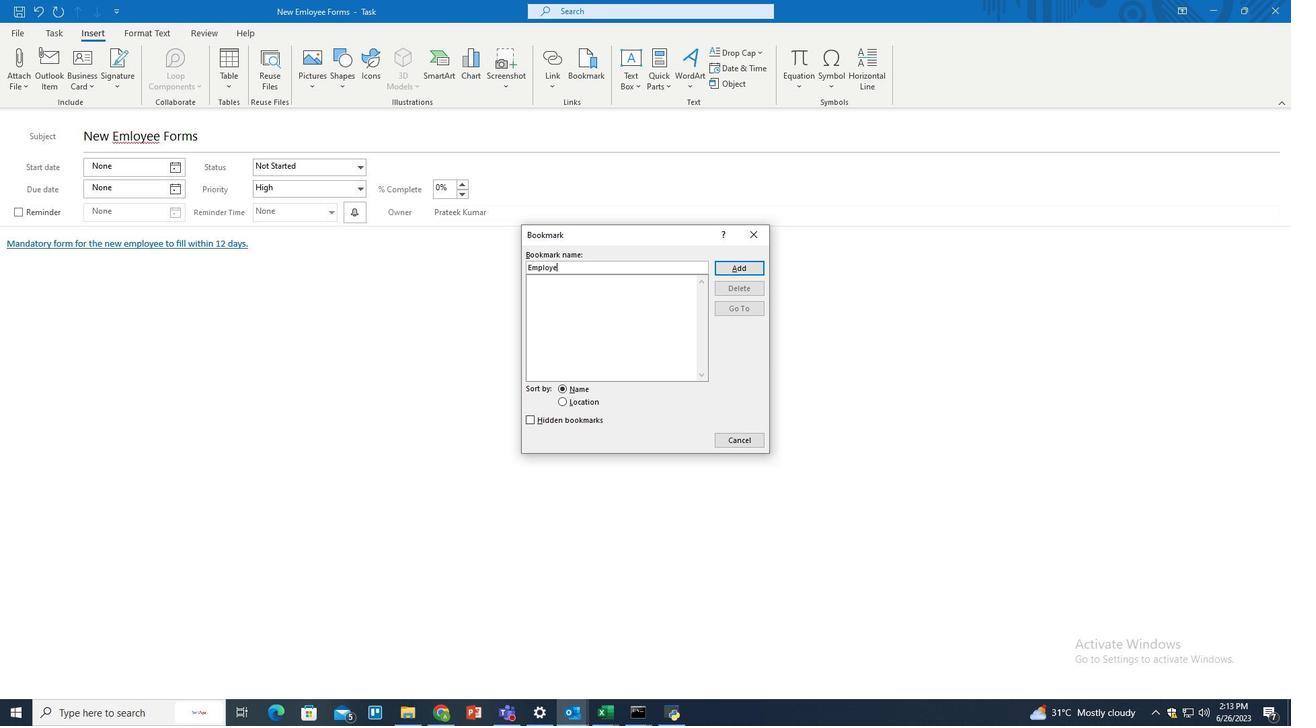 
Action: Mouse moved to (730, 270)
Screenshot: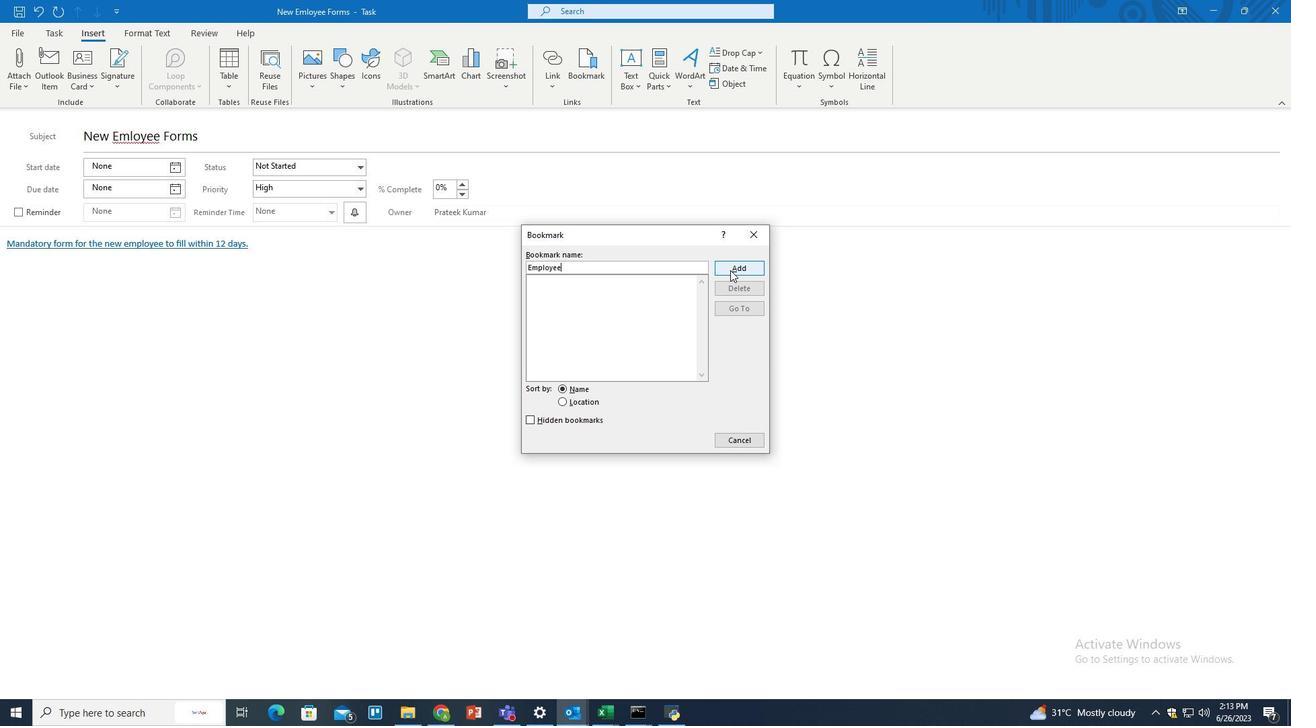 
Action: Mouse pressed left at (730, 270)
Screenshot: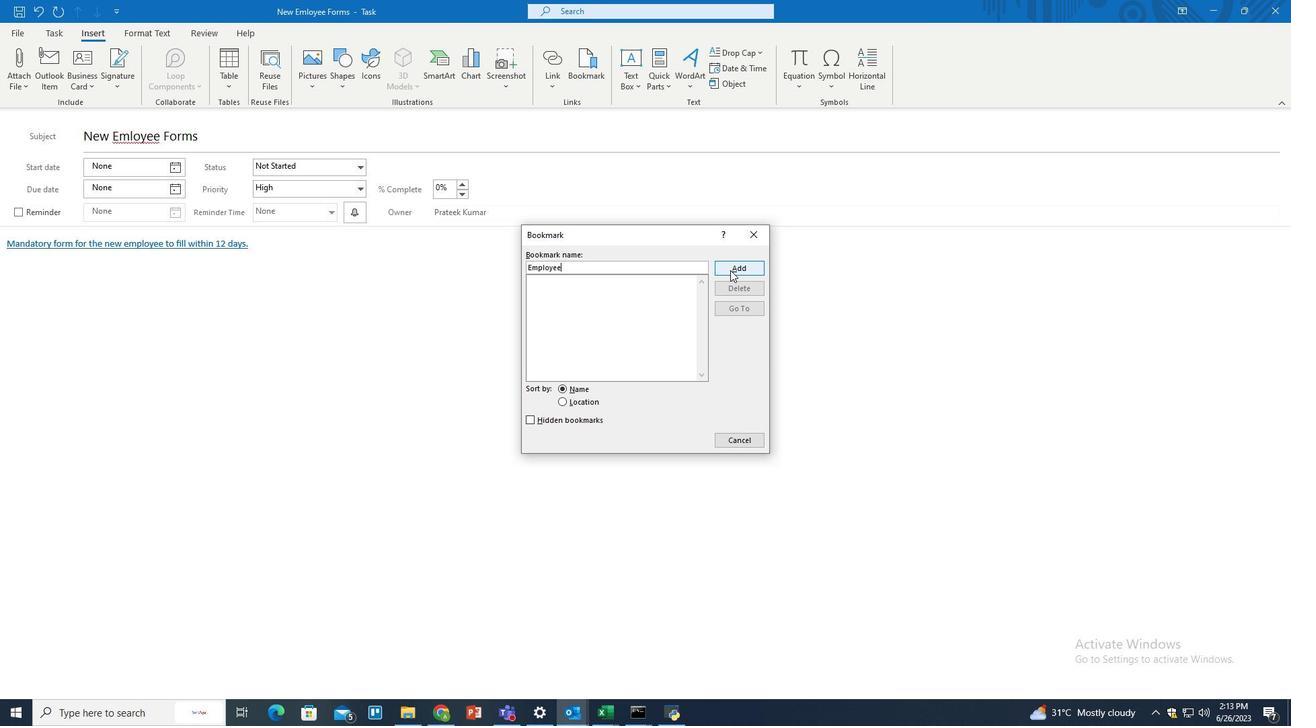 
Action: Mouse moved to (51, 36)
Screenshot: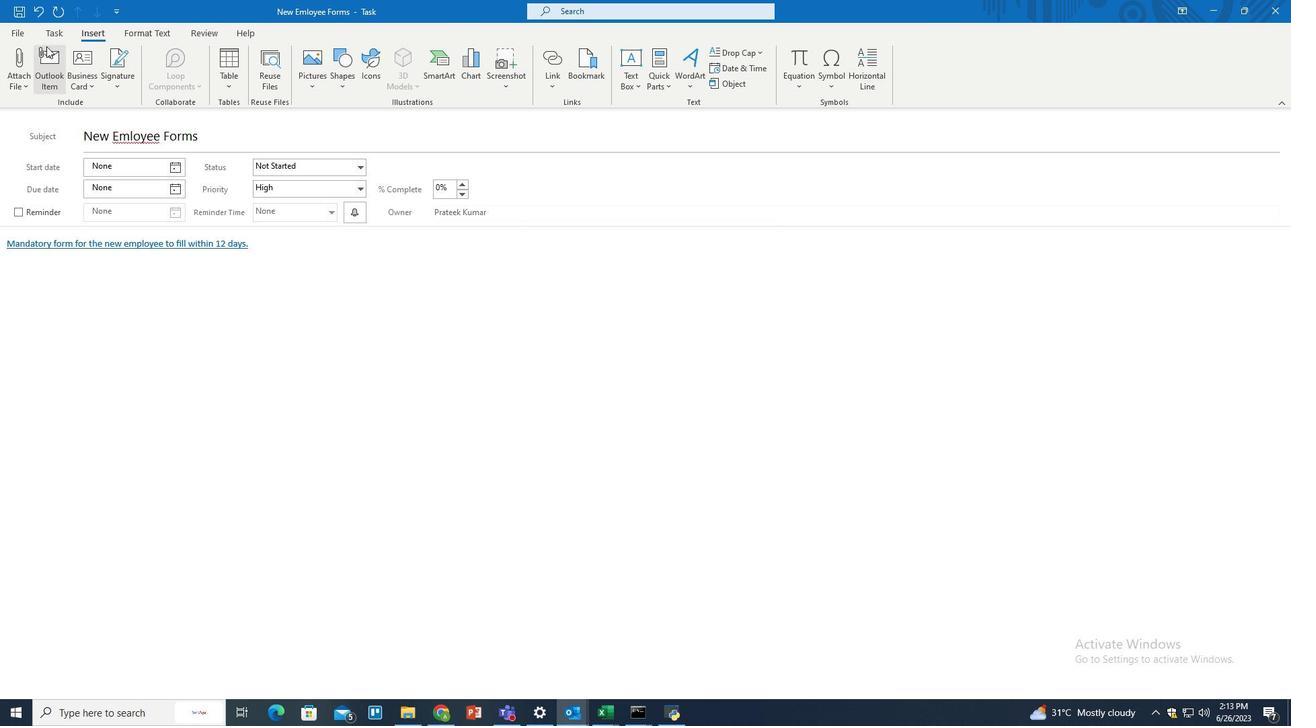 
Action: Mouse pressed left at (51, 36)
Screenshot: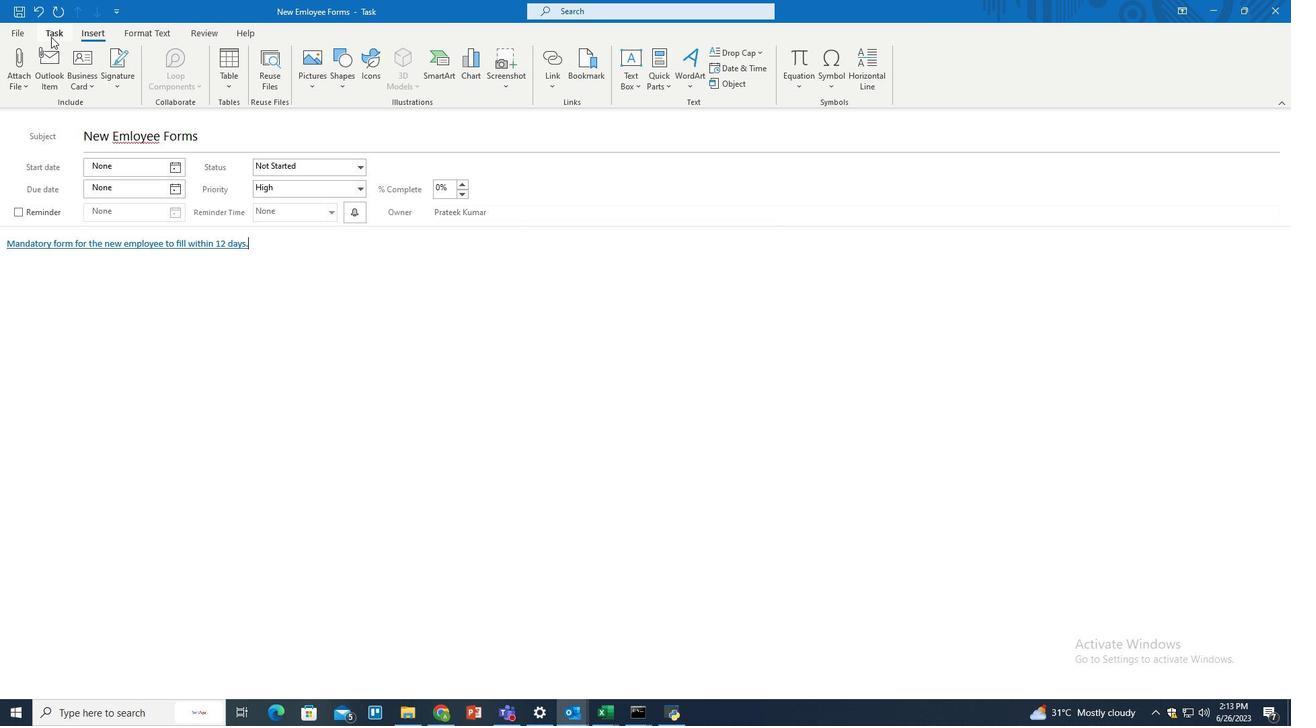 
Action: Mouse moved to (20, 60)
Screenshot: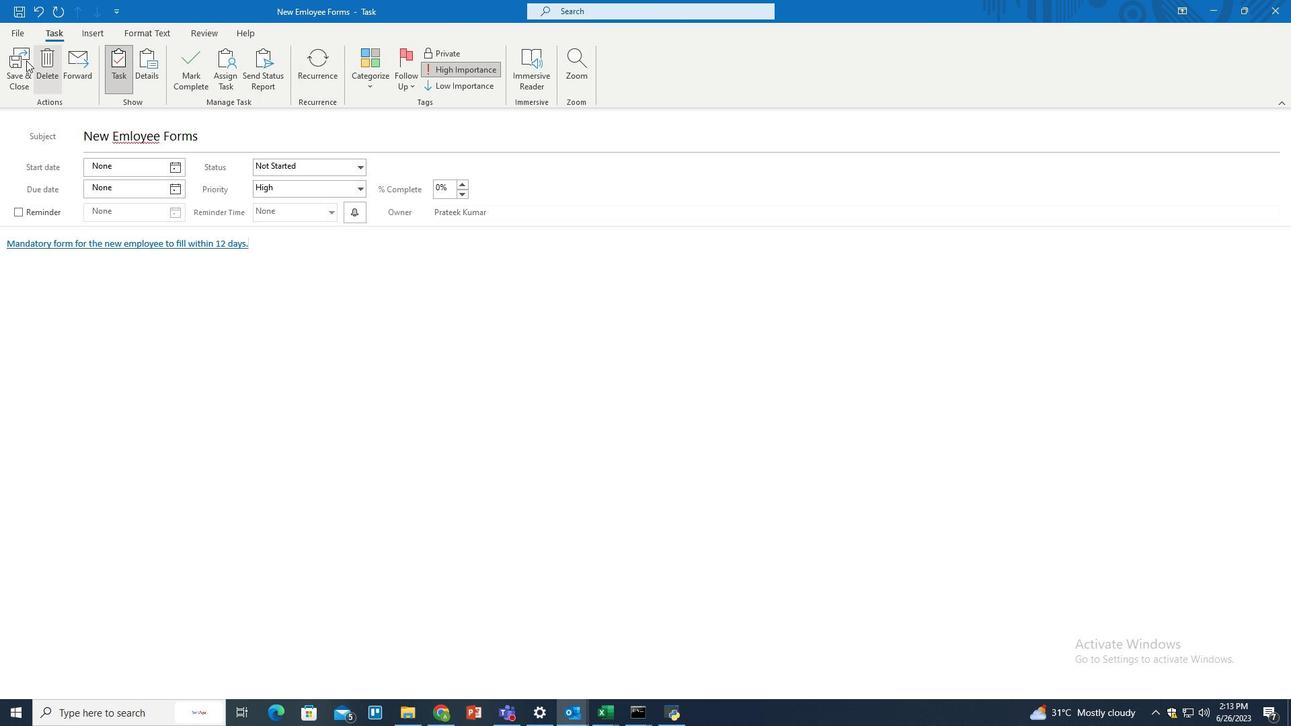
Action: Mouse pressed left at (20, 60)
Screenshot: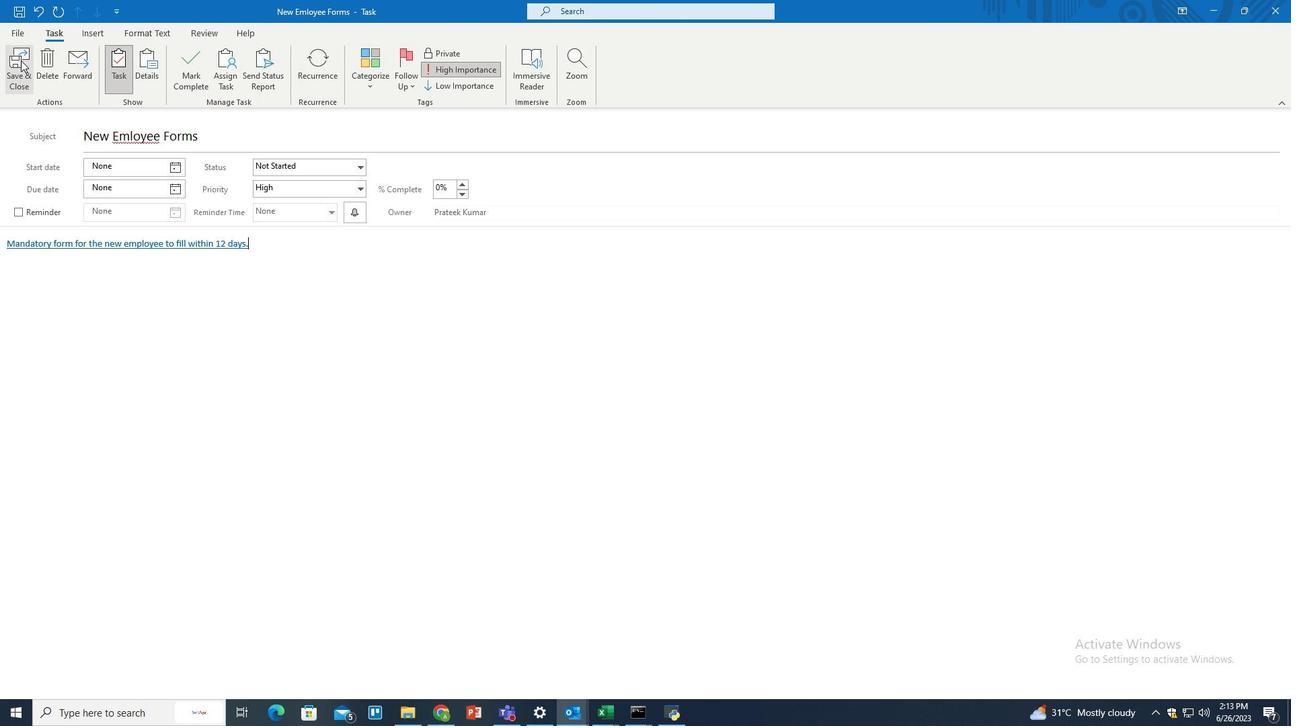 
Action: Mouse moved to (494, 316)
Screenshot: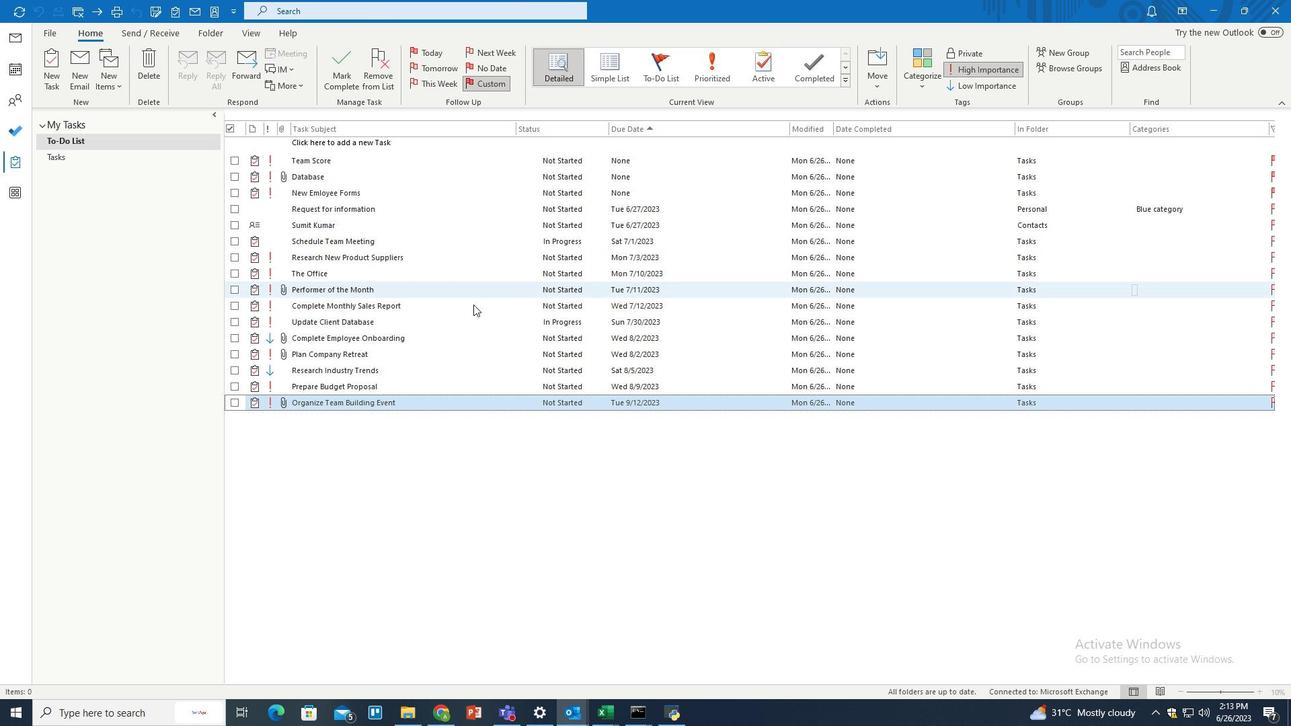 
